 Task: Add a condition where "Hours since due date Is Eighteen" in recently solved tickets
Action: Mouse moved to (141, 497)
Screenshot: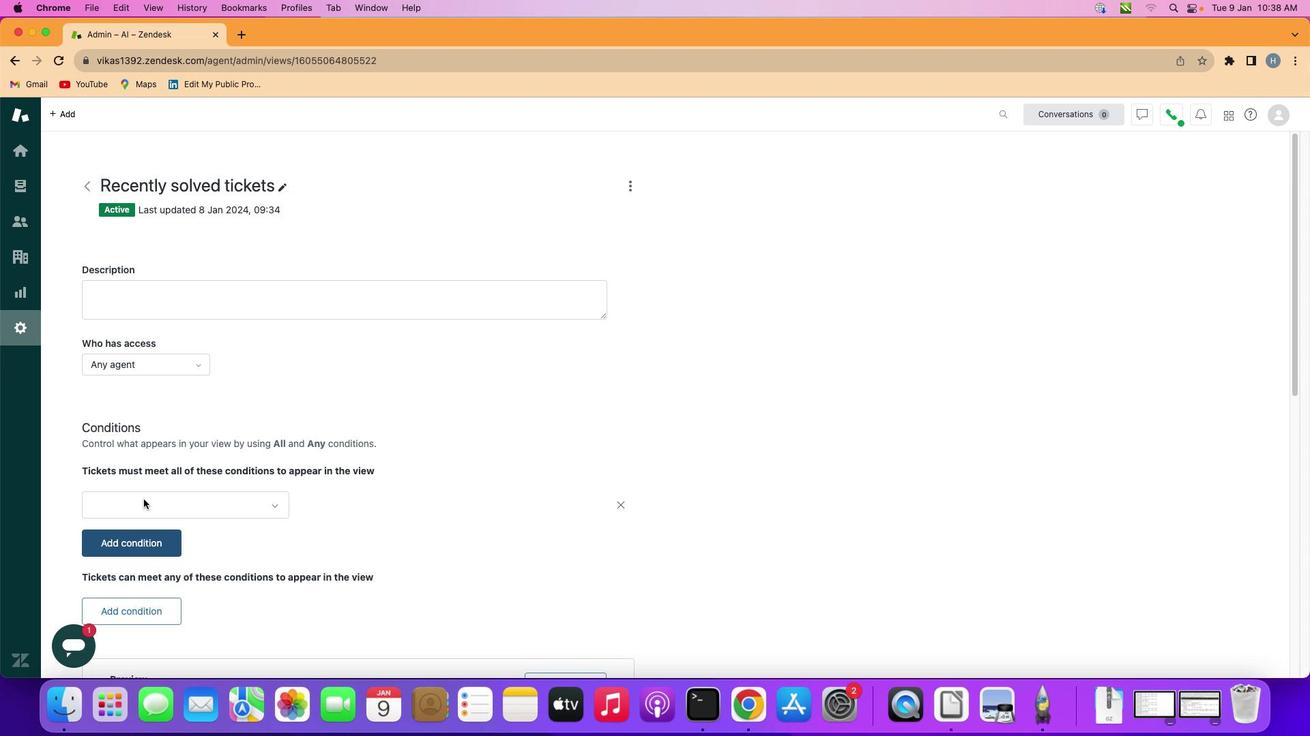 
Action: Mouse pressed left at (141, 497)
Screenshot: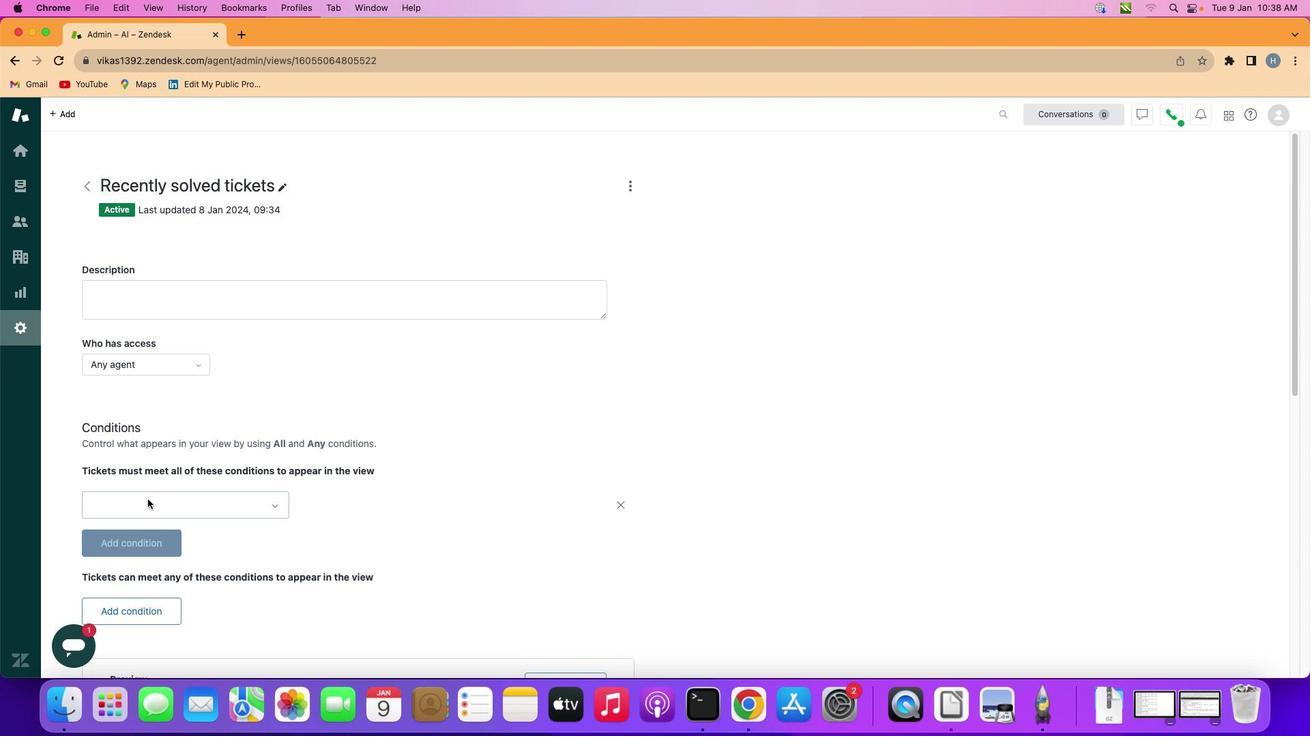 
Action: Mouse moved to (184, 493)
Screenshot: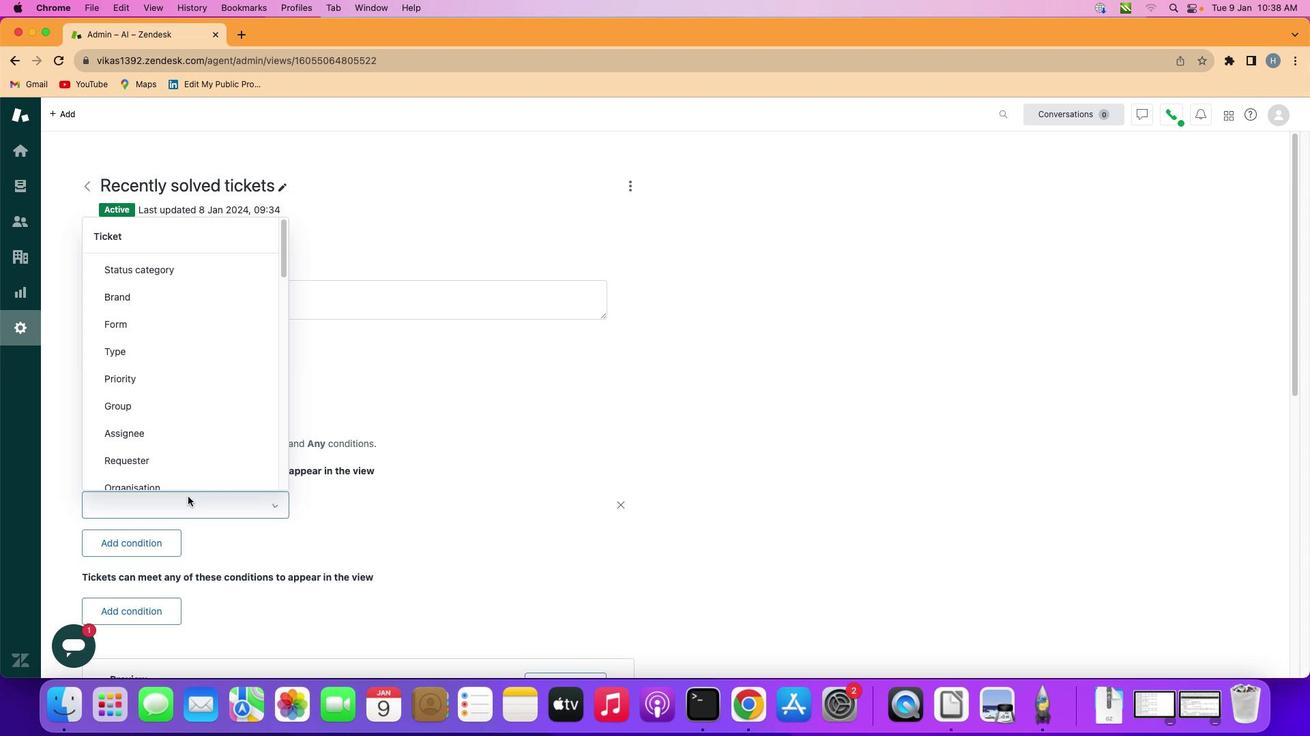 
Action: Mouse pressed left at (184, 493)
Screenshot: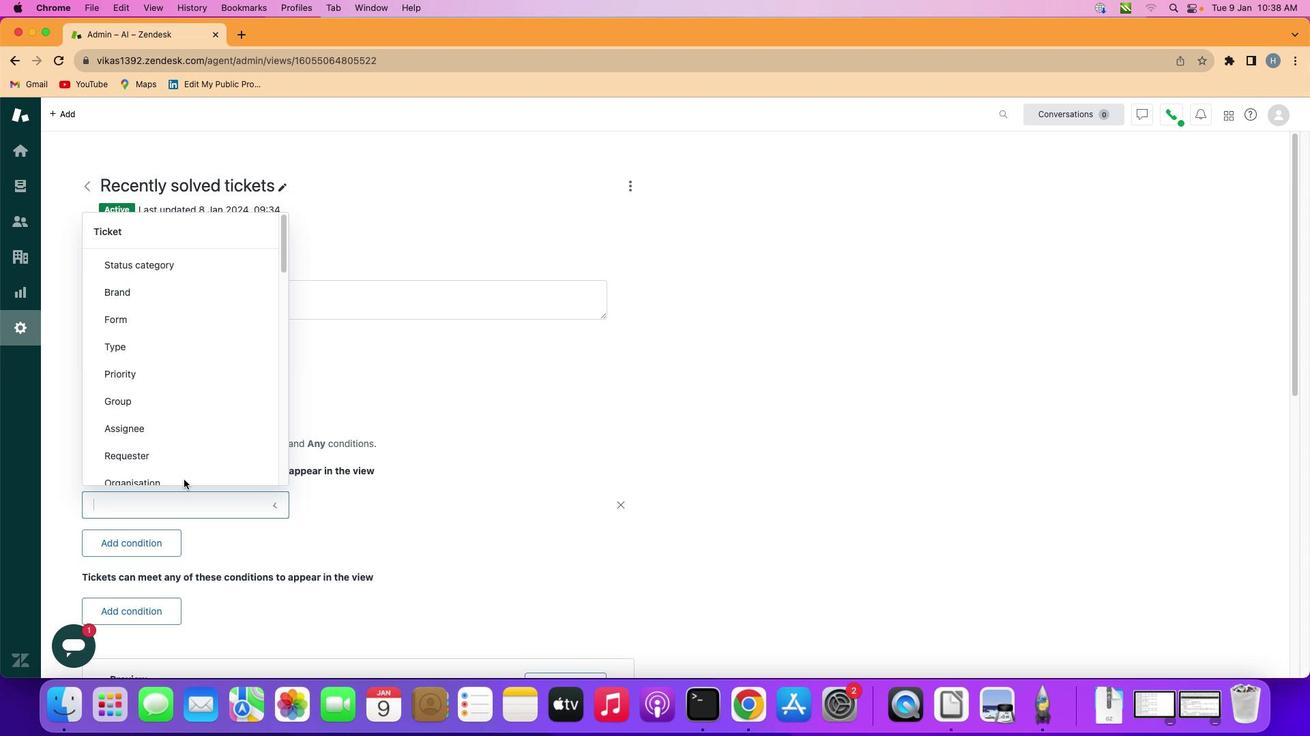 
Action: Mouse moved to (186, 348)
Screenshot: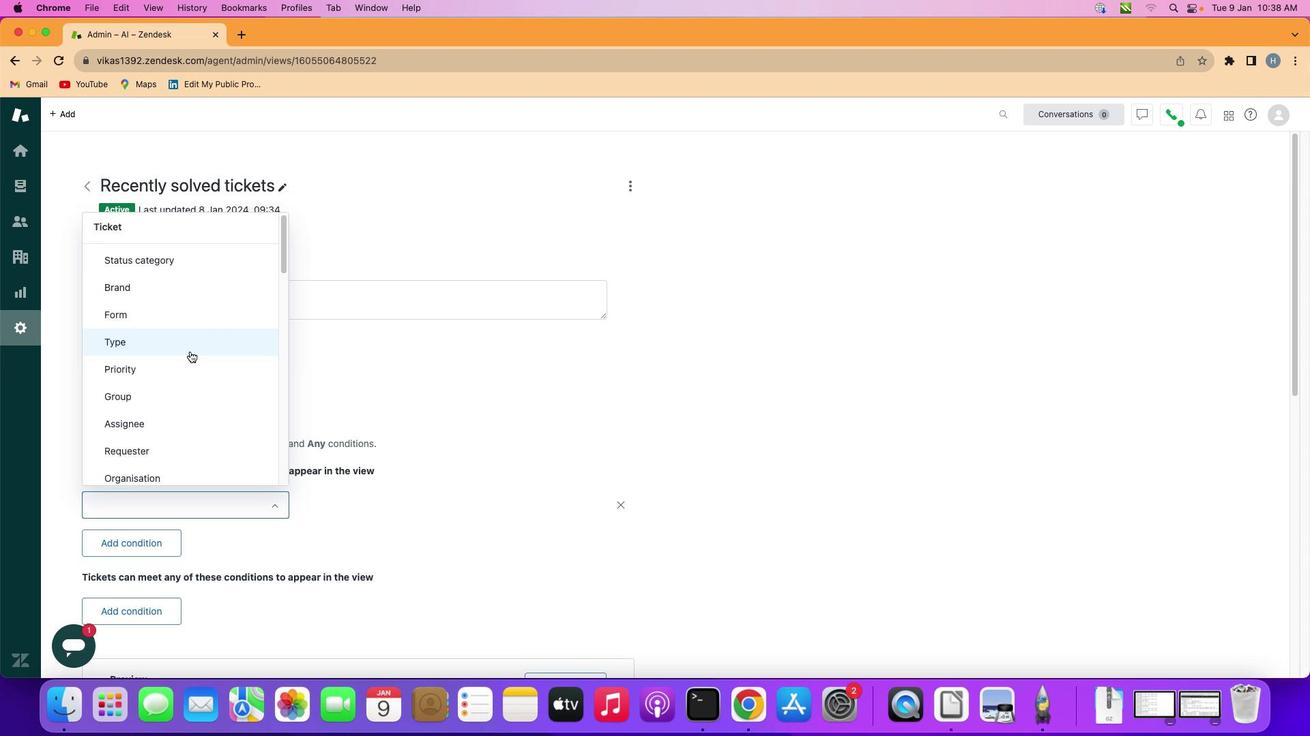 
Action: Mouse scrolled (186, 348) with delta (-2, -2)
Screenshot: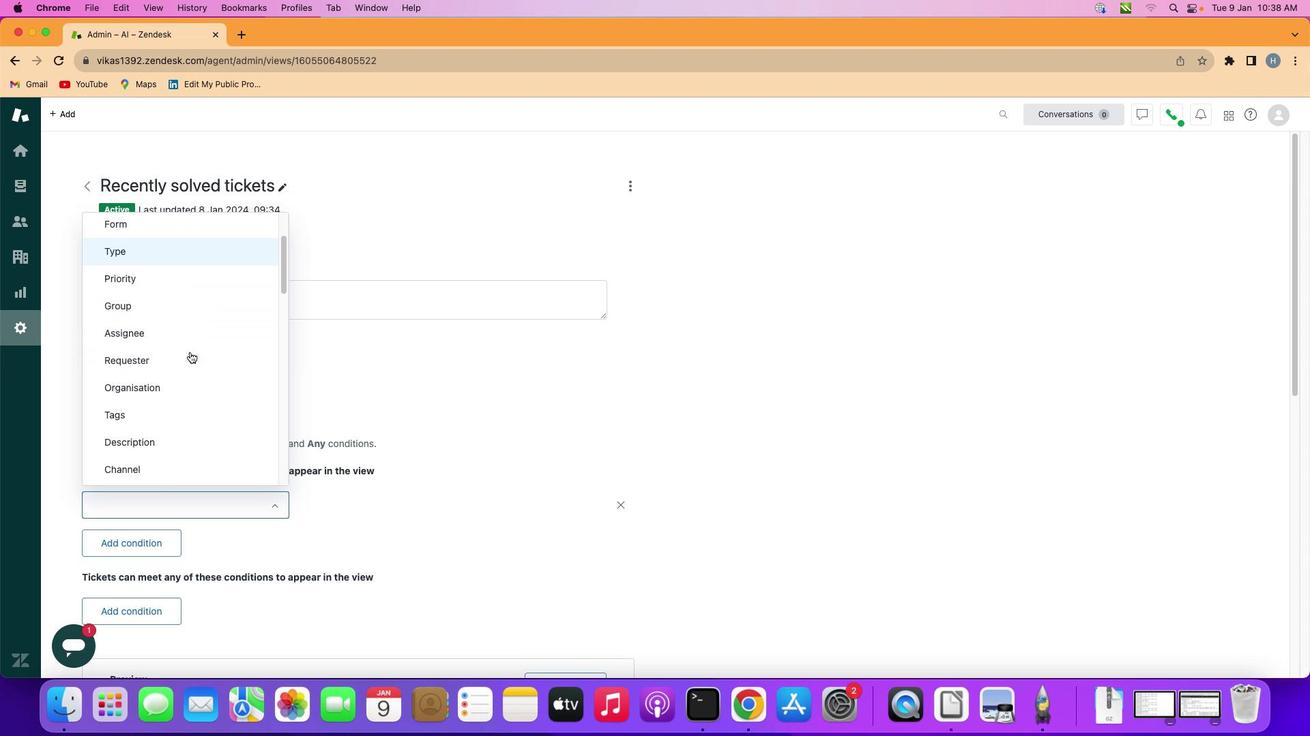 
Action: Mouse moved to (186, 348)
Screenshot: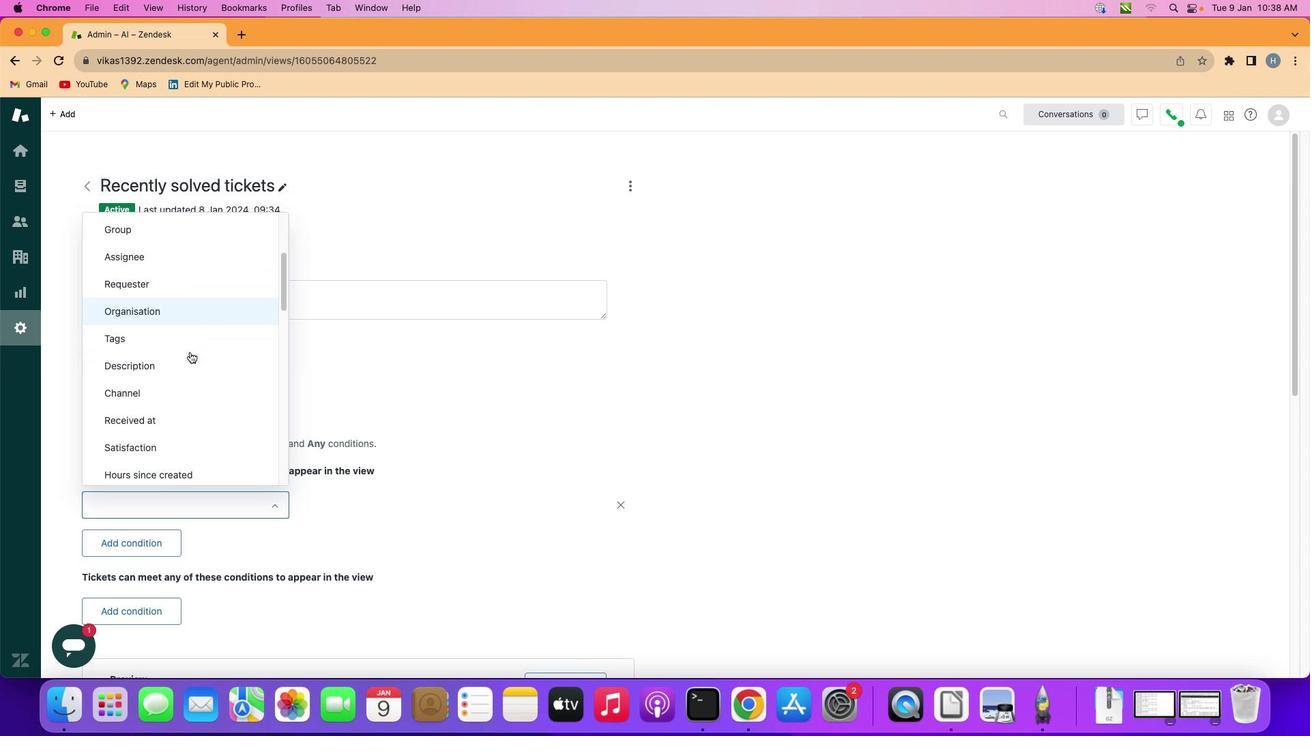 
Action: Mouse scrolled (186, 348) with delta (-2, -2)
Screenshot: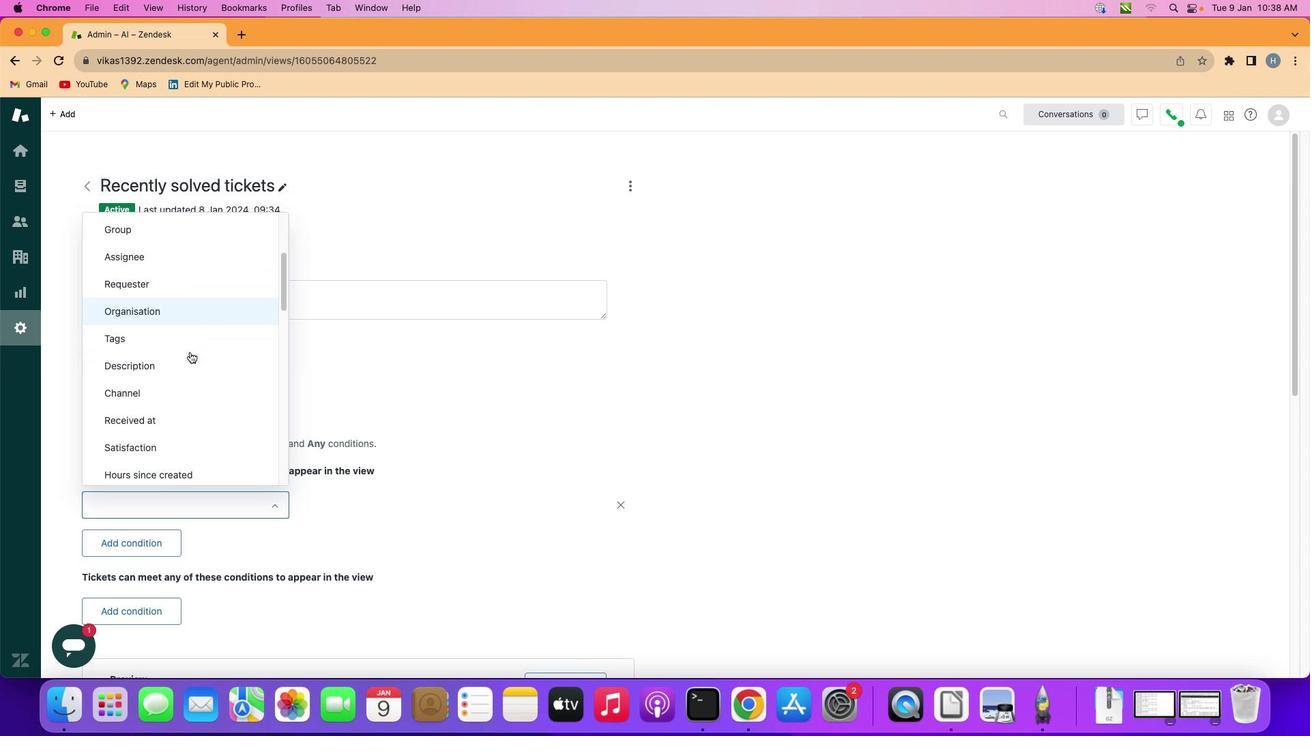 
Action: Mouse moved to (187, 349)
Screenshot: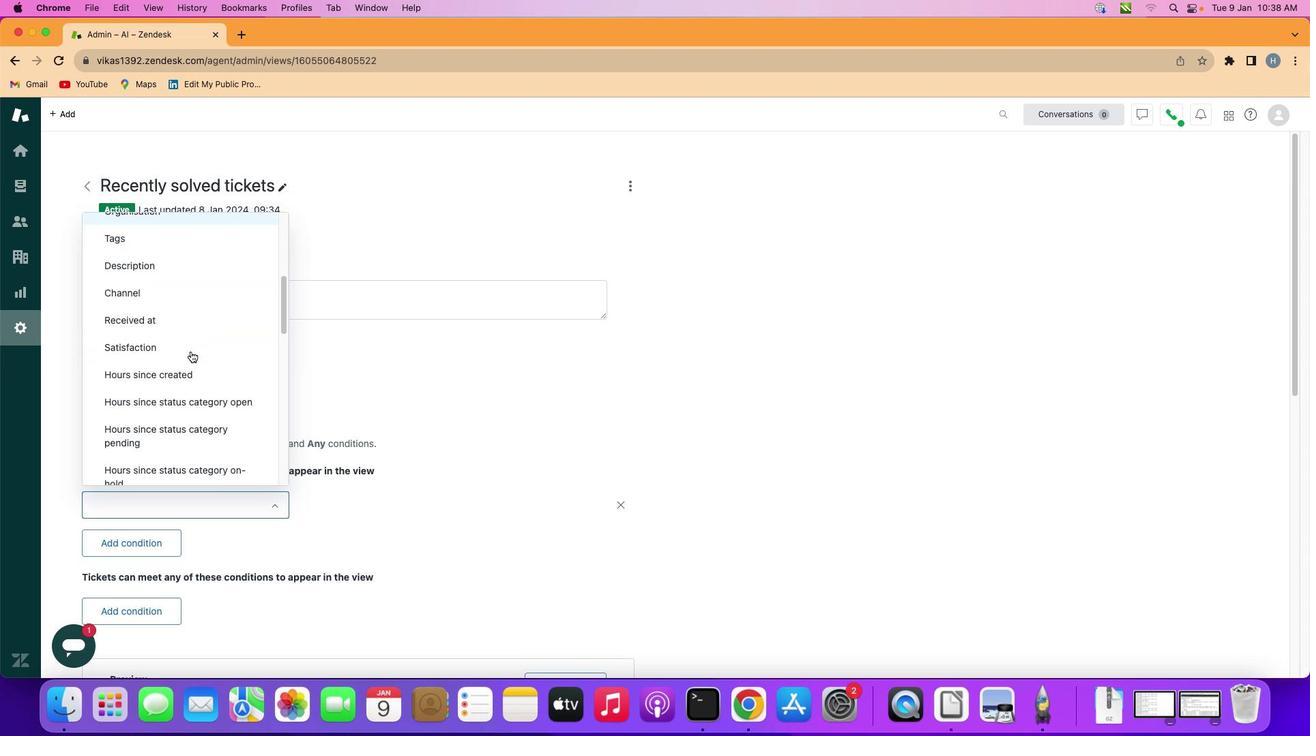 
Action: Mouse scrolled (187, 349) with delta (-2, -3)
Screenshot: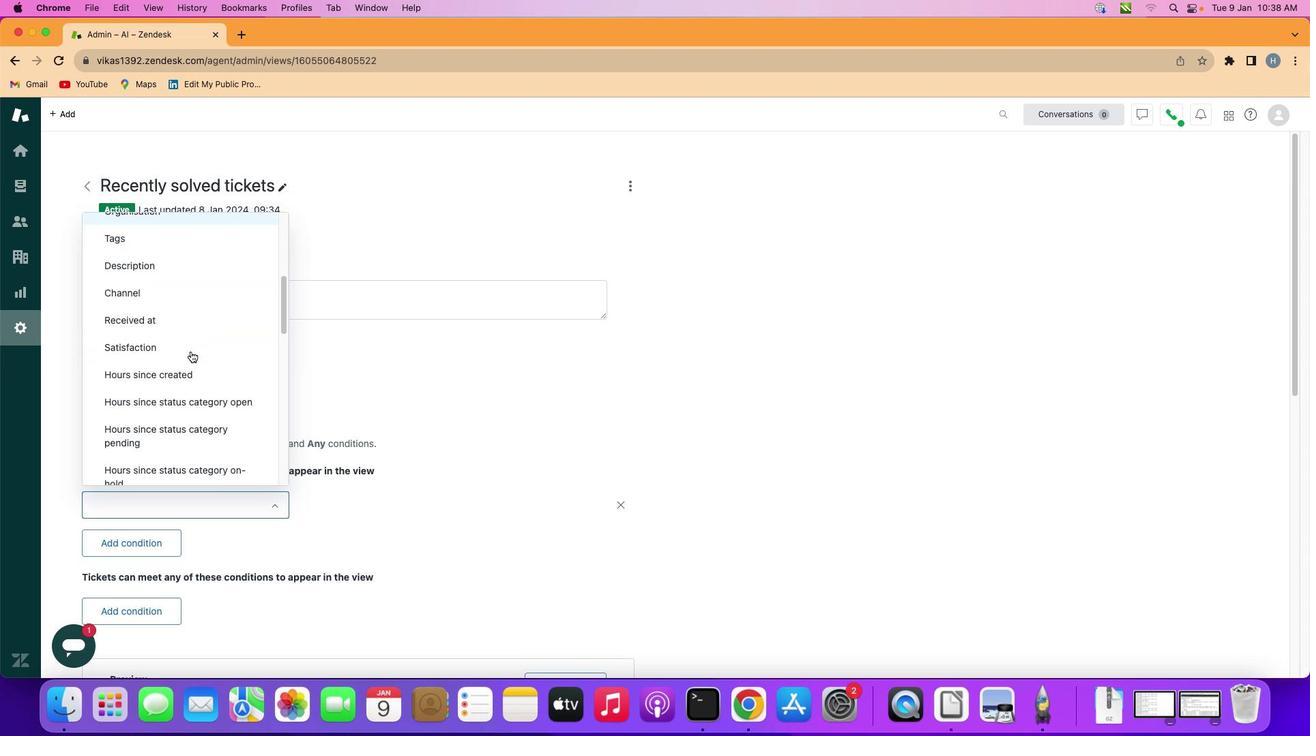
Action: Mouse scrolled (187, 349) with delta (-2, -4)
Screenshot: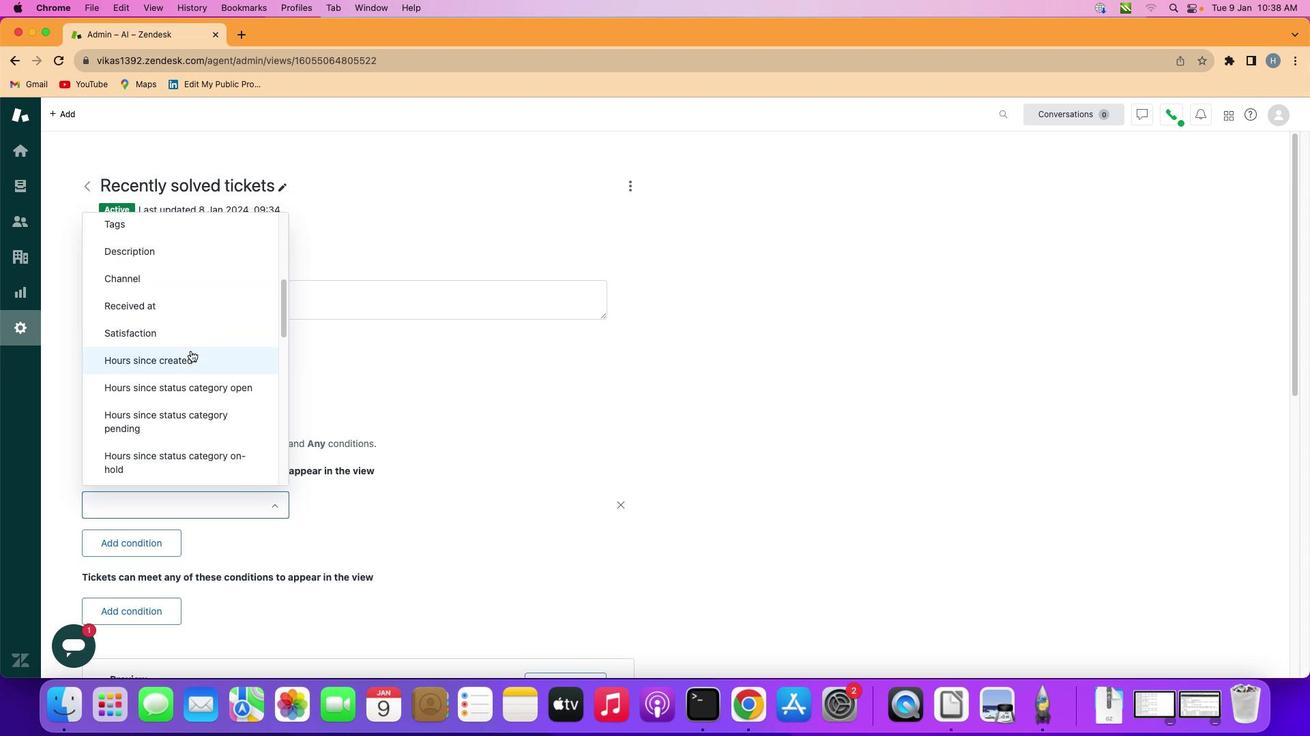 
Action: Mouse moved to (187, 349)
Screenshot: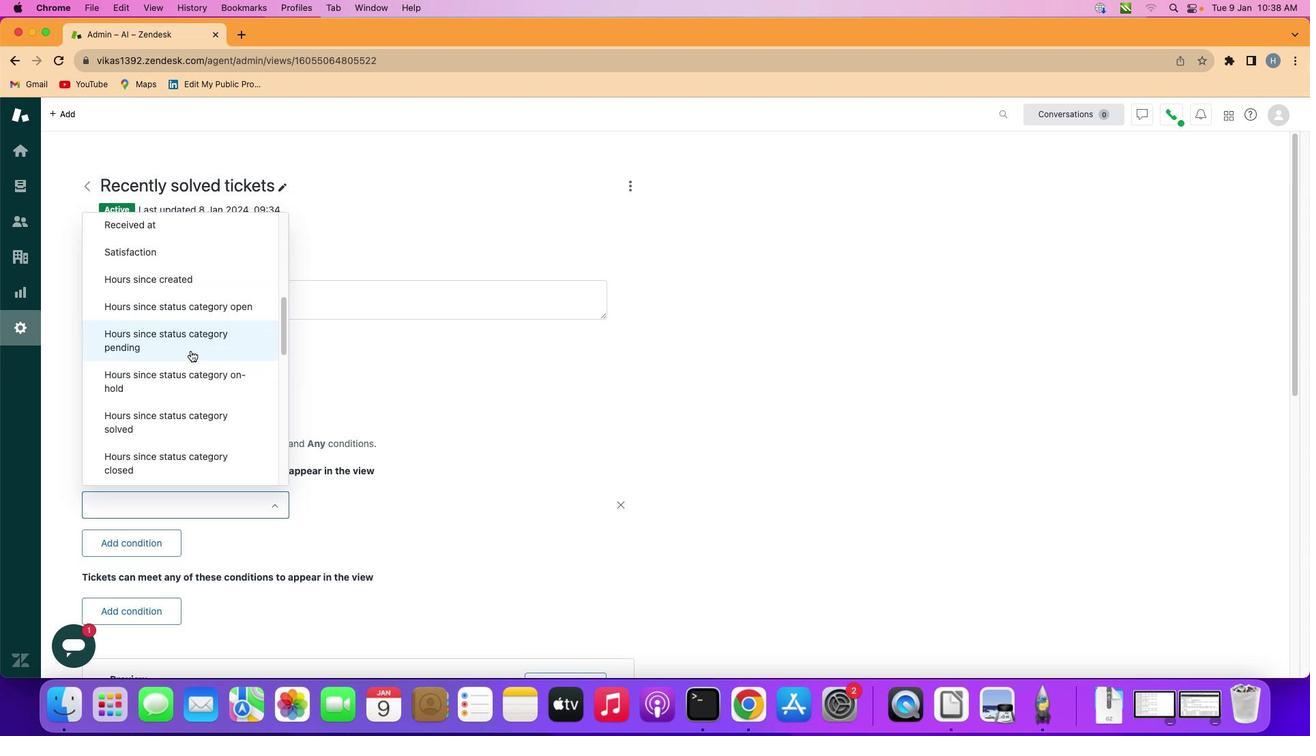 
Action: Mouse scrolled (187, 349) with delta (-2, -4)
Screenshot: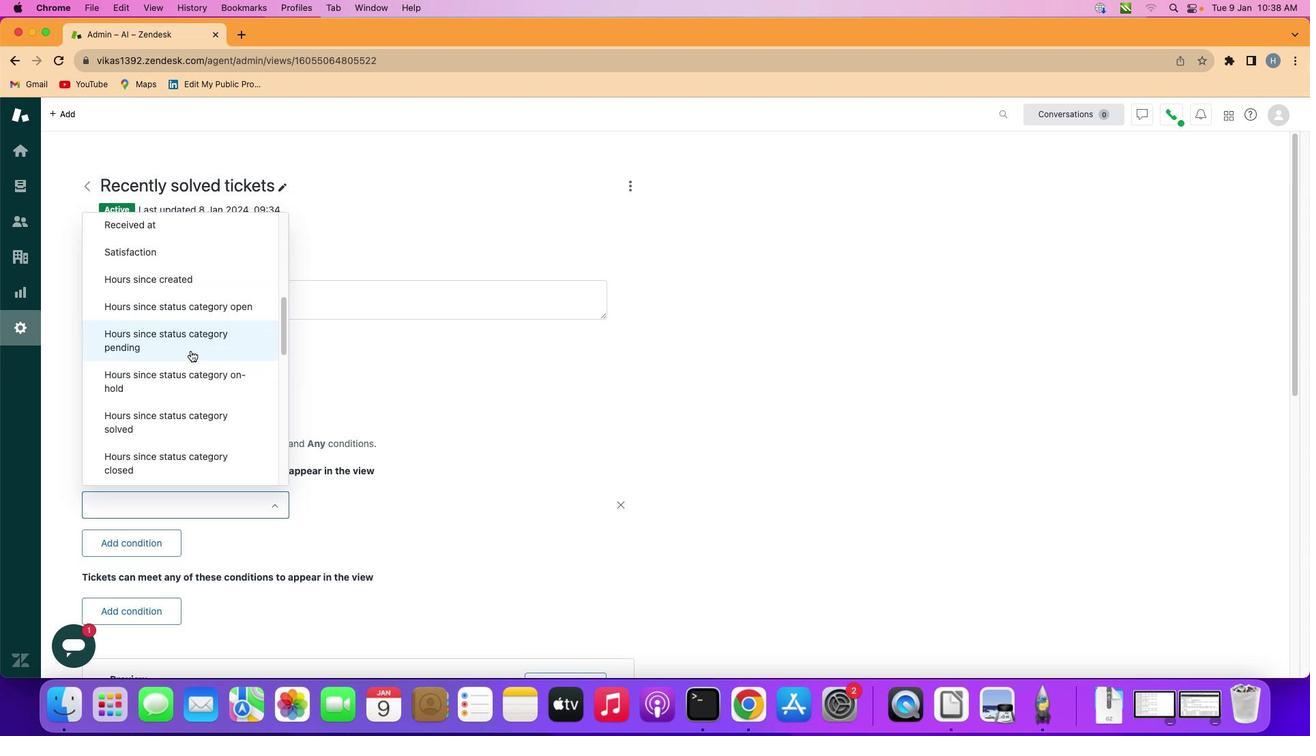 
Action: Mouse moved to (187, 349)
Screenshot: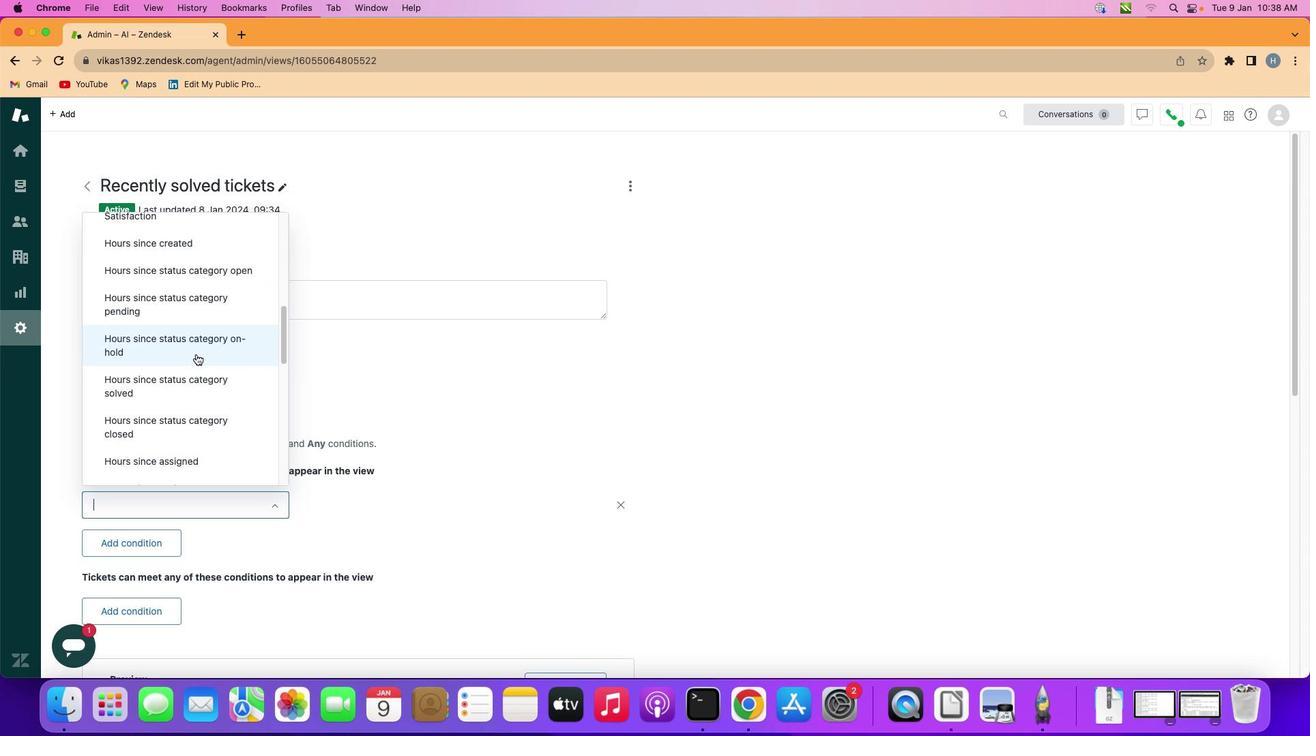 
Action: Mouse scrolled (187, 349) with delta (-2, -4)
Screenshot: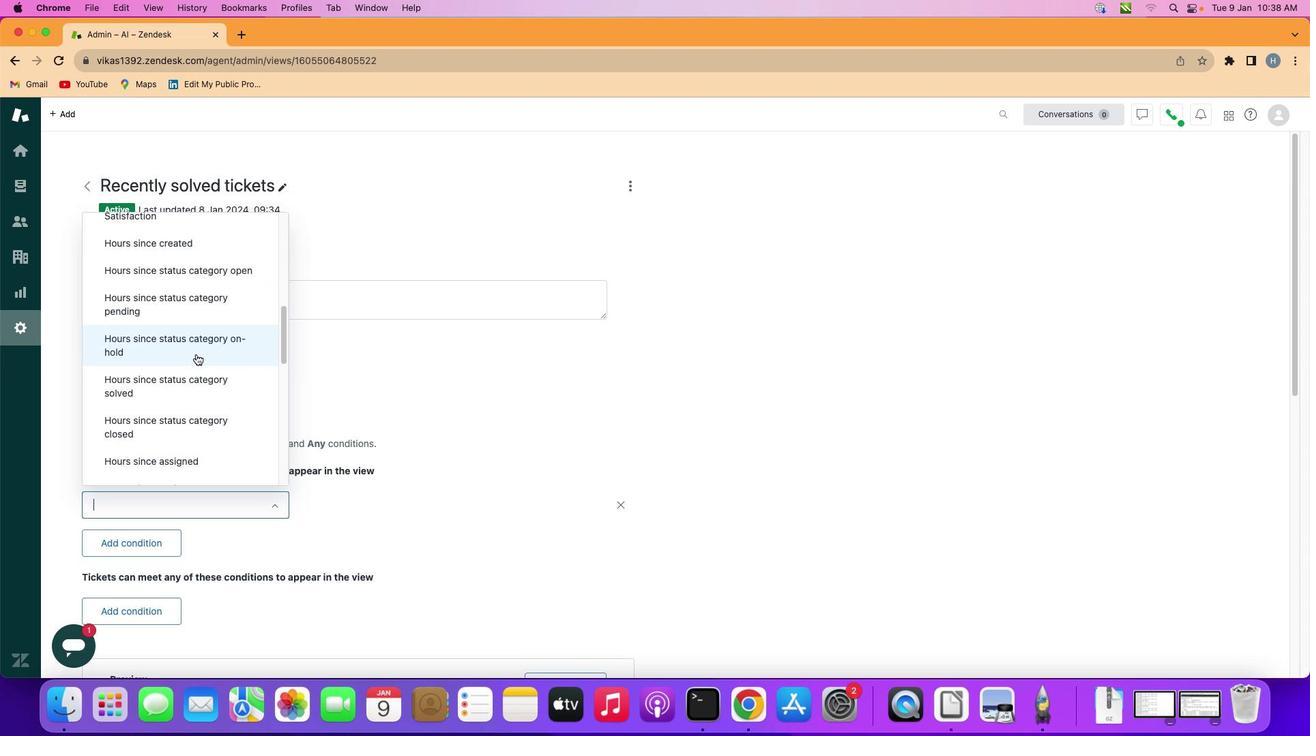 
Action: Mouse moved to (195, 352)
Screenshot: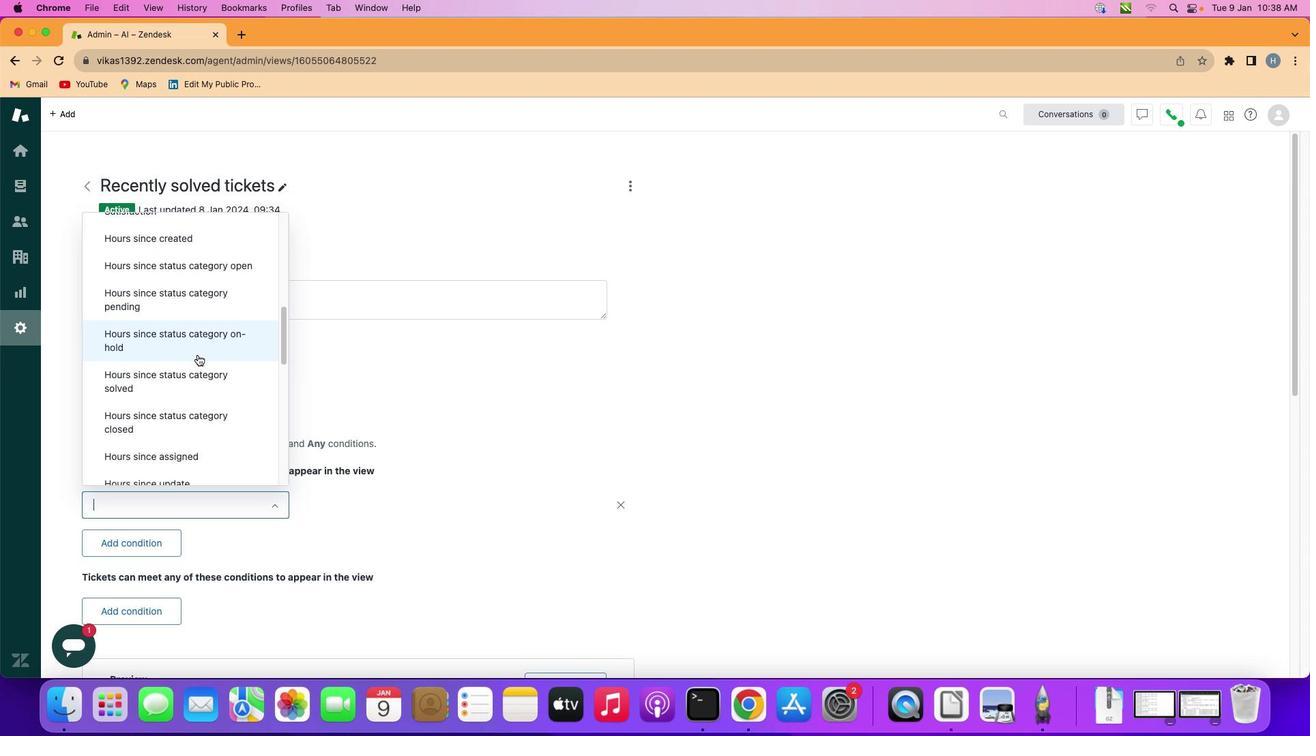 
Action: Mouse scrolled (195, 352) with delta (-2, -2)
Screenshot: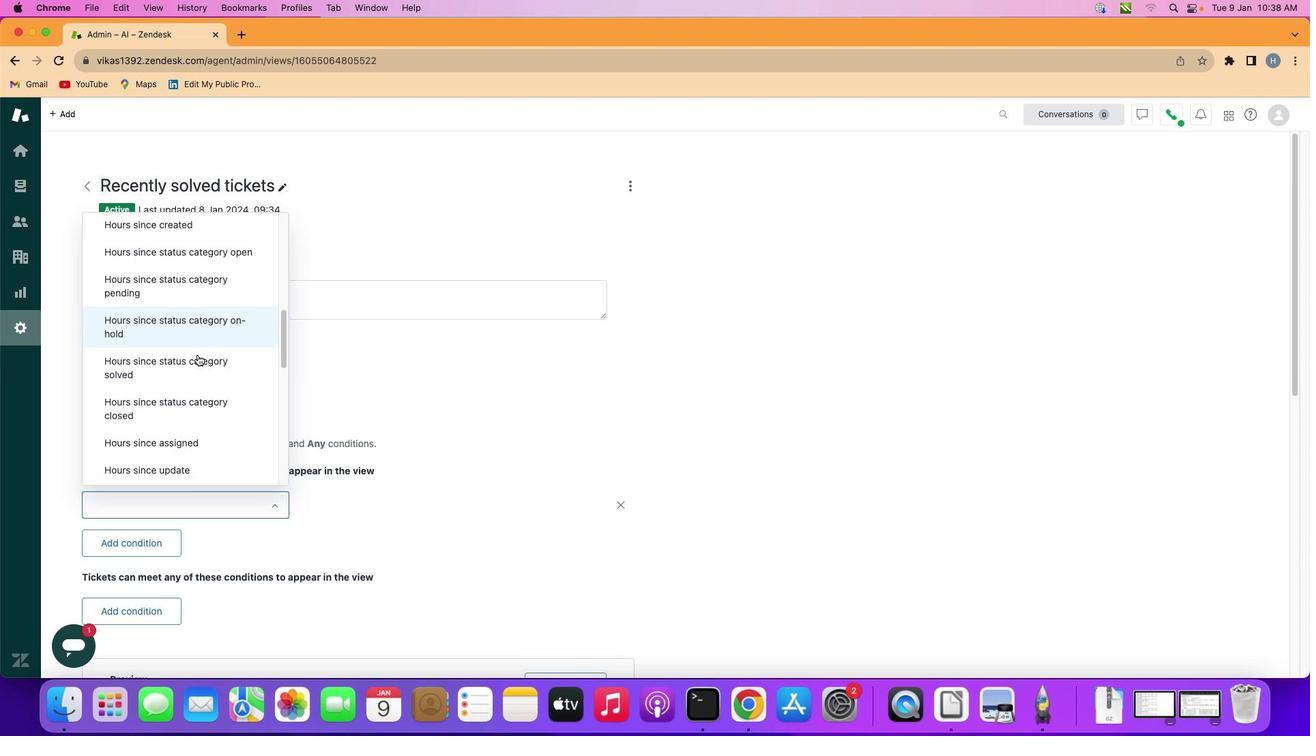 
Action: Mouse scrolled (195, 352) with delta (-2, -2)
Screenshot: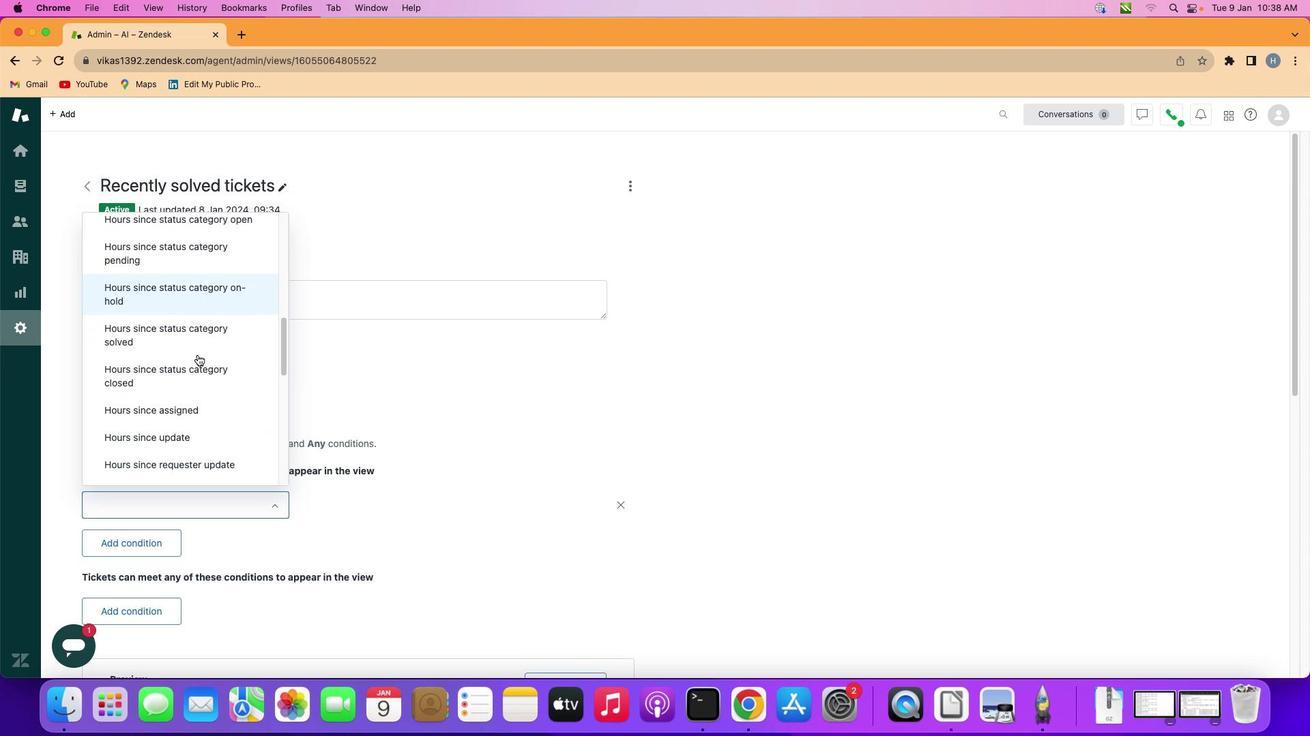 
Action: Mouse scrolled (195, 352) with delta (-2, -2)
Screenshot: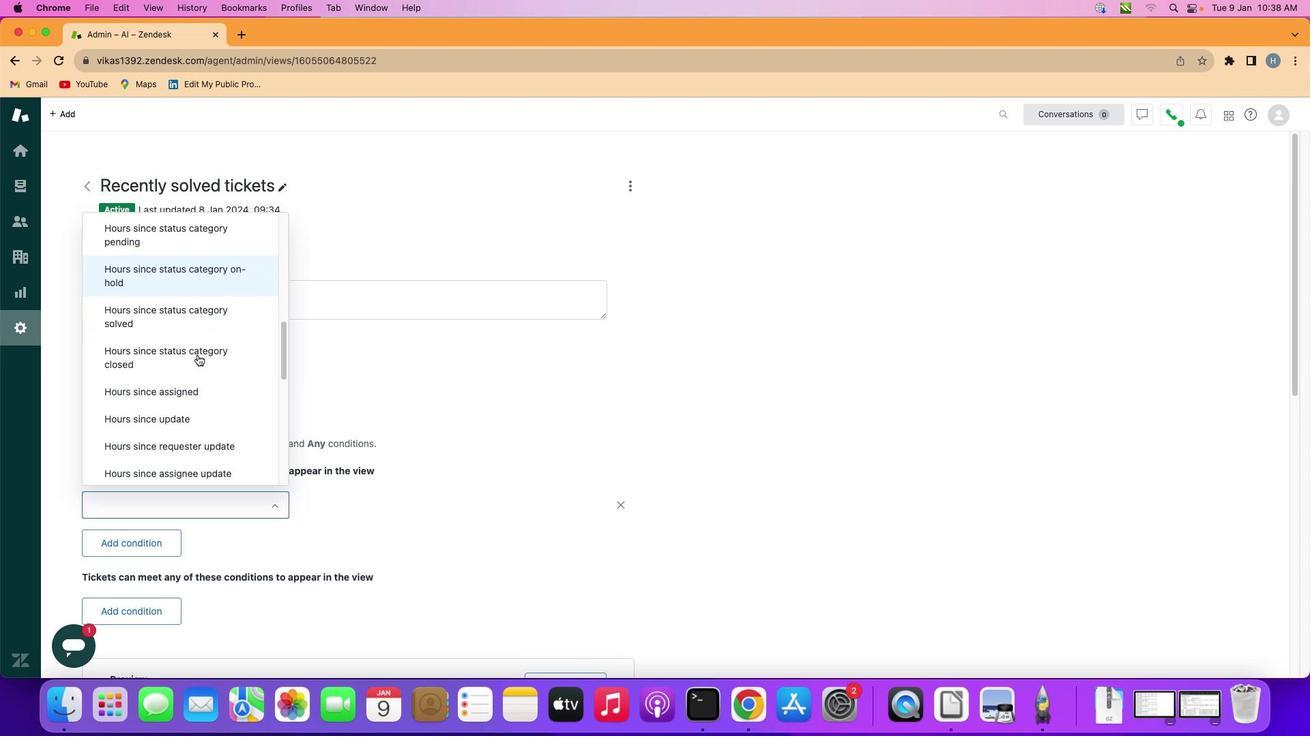 
Action: Mouse scrolled (195, 352) with delta (-2, -2)
Screenshot: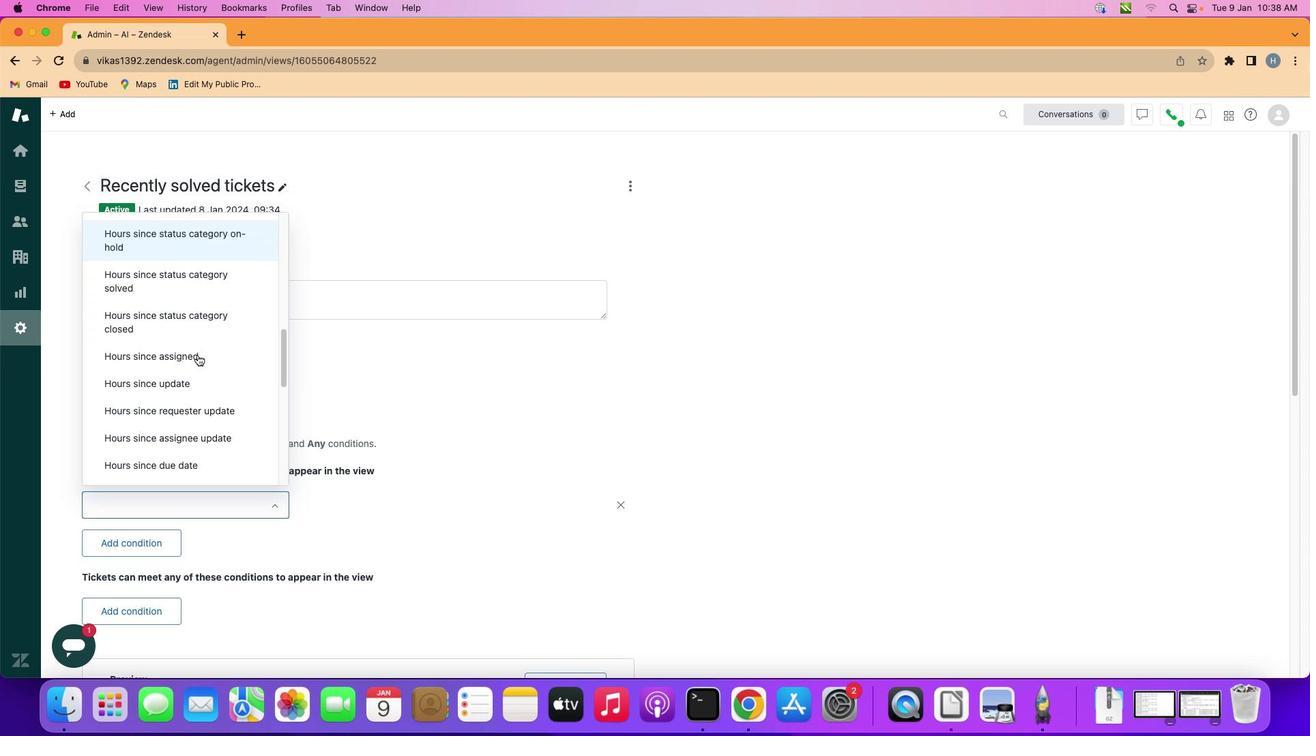 
Action: Mouse scrolled (195, 352) with delta (-2, -2)
Screenshot: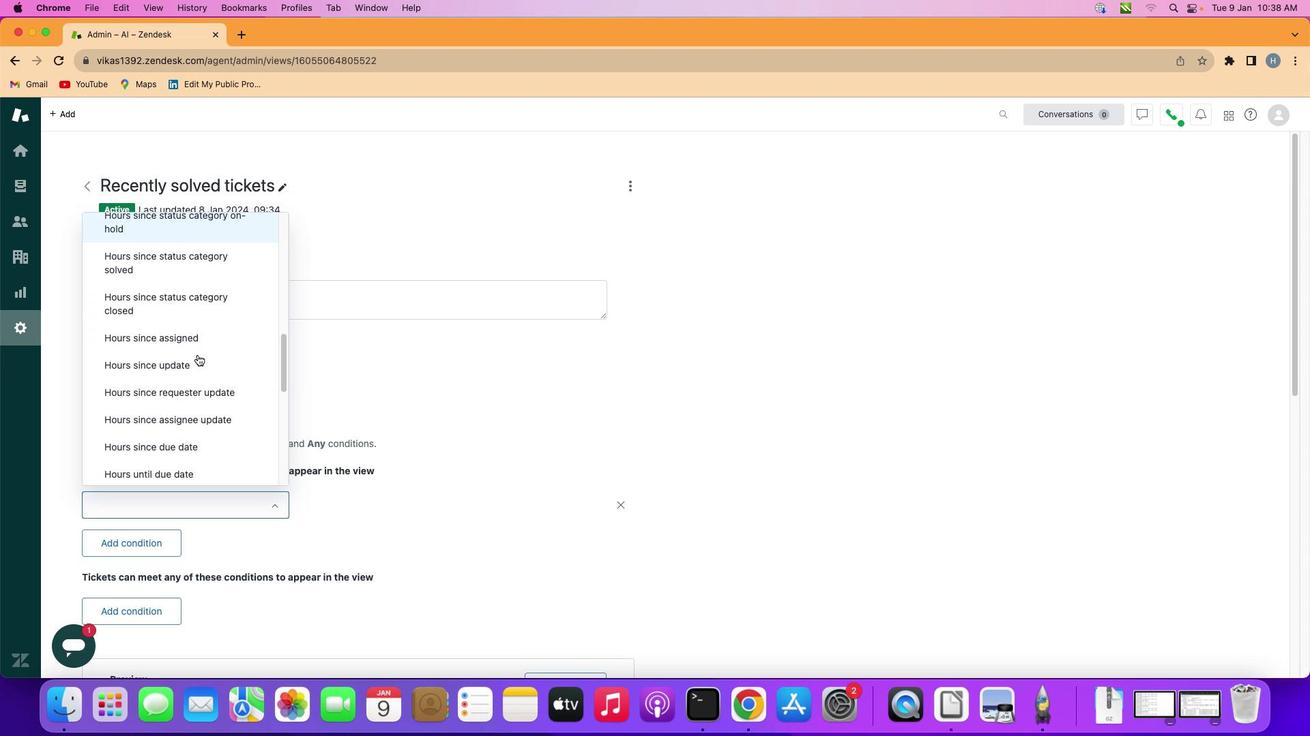 
Action: Mouse moved to (197, 352)
Screenshot: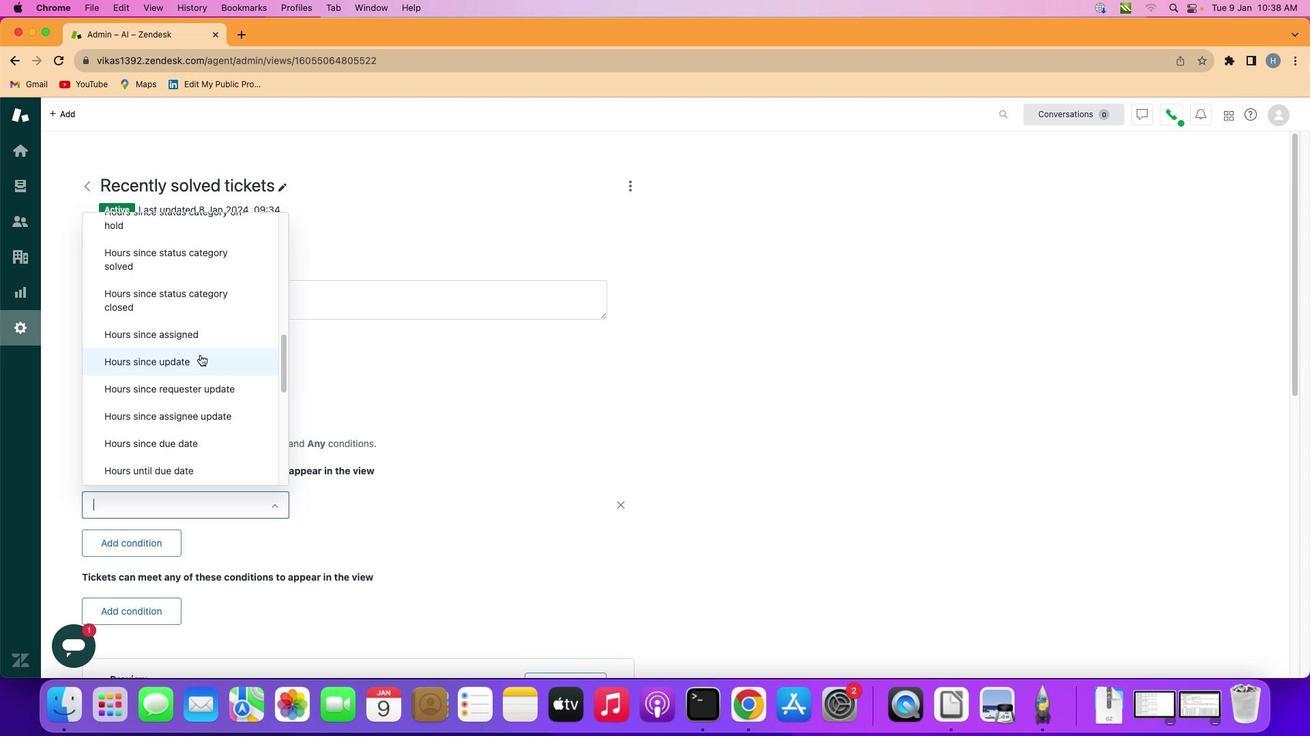 
Action: Mouse scrolled (197, 352) with delta (-2, -2)
Screenshot: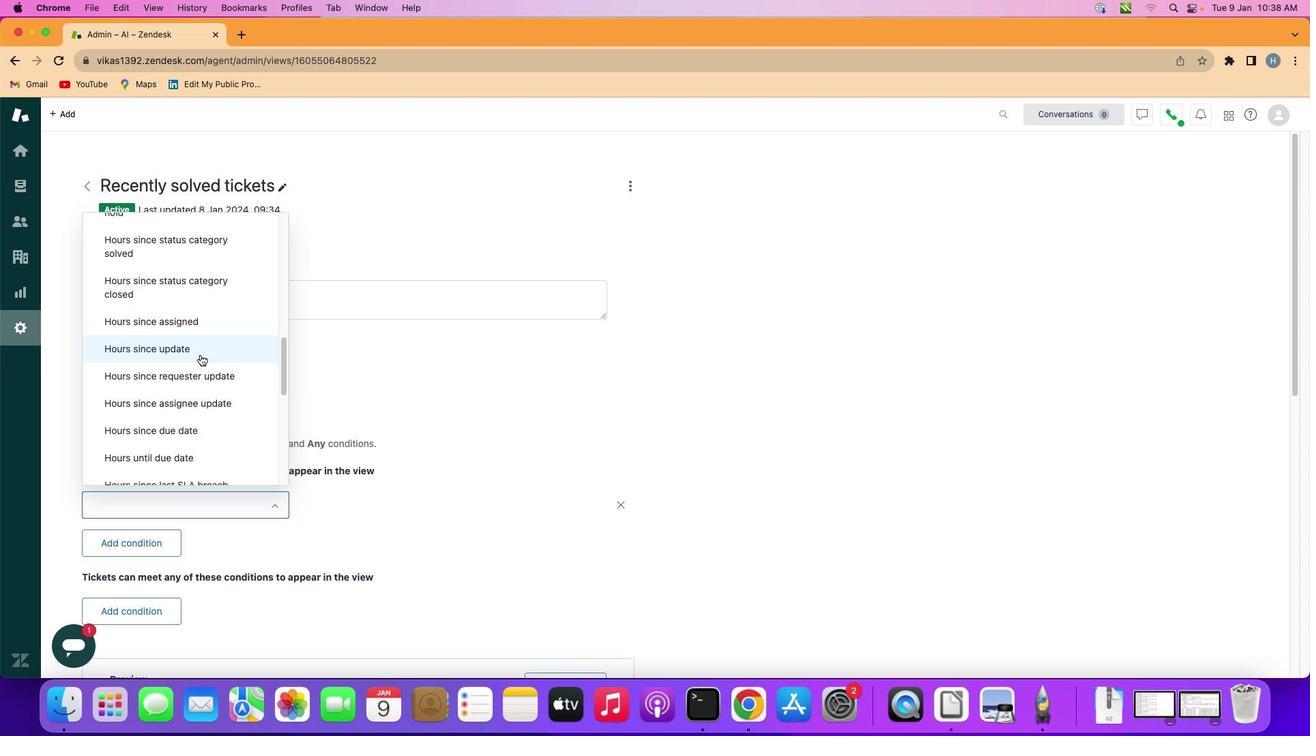 
Action: Mouse scrolled (197, 352) with delta (-2, -2)
Screenshot: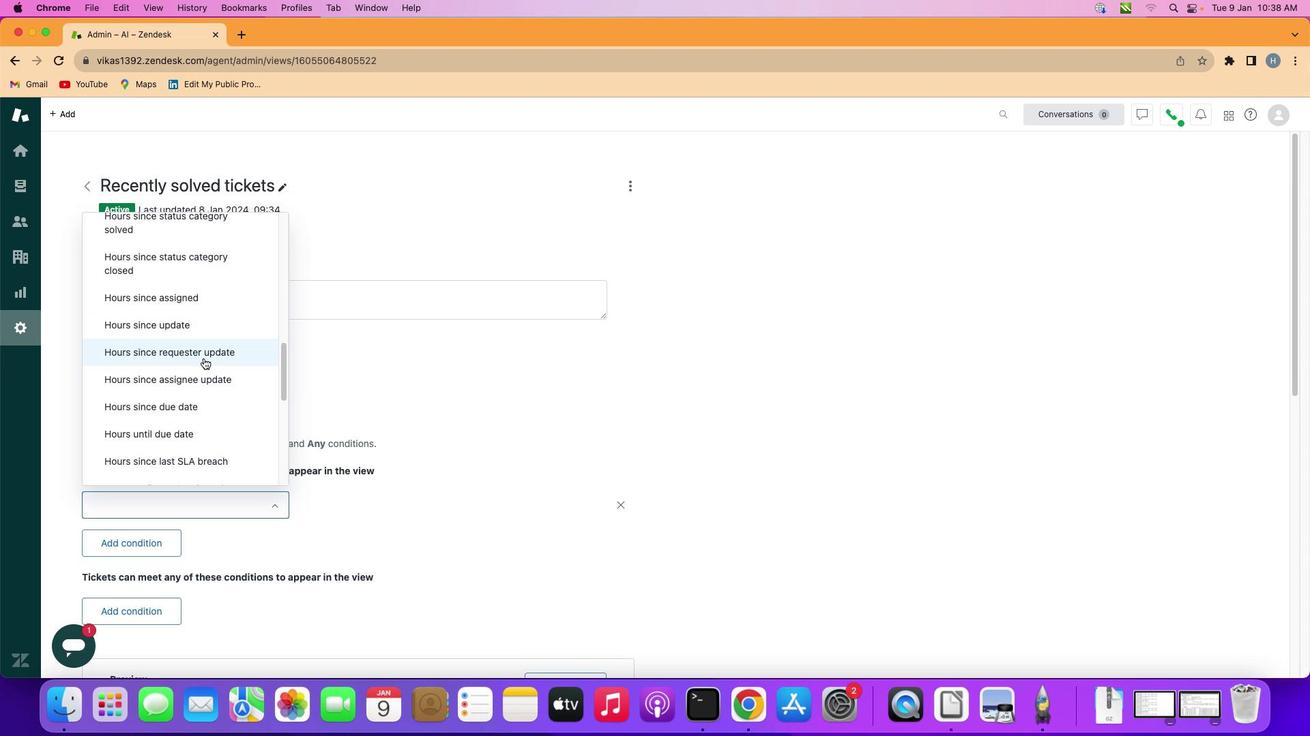 
Action: Mouse moved to (197, 352)
Screenshot: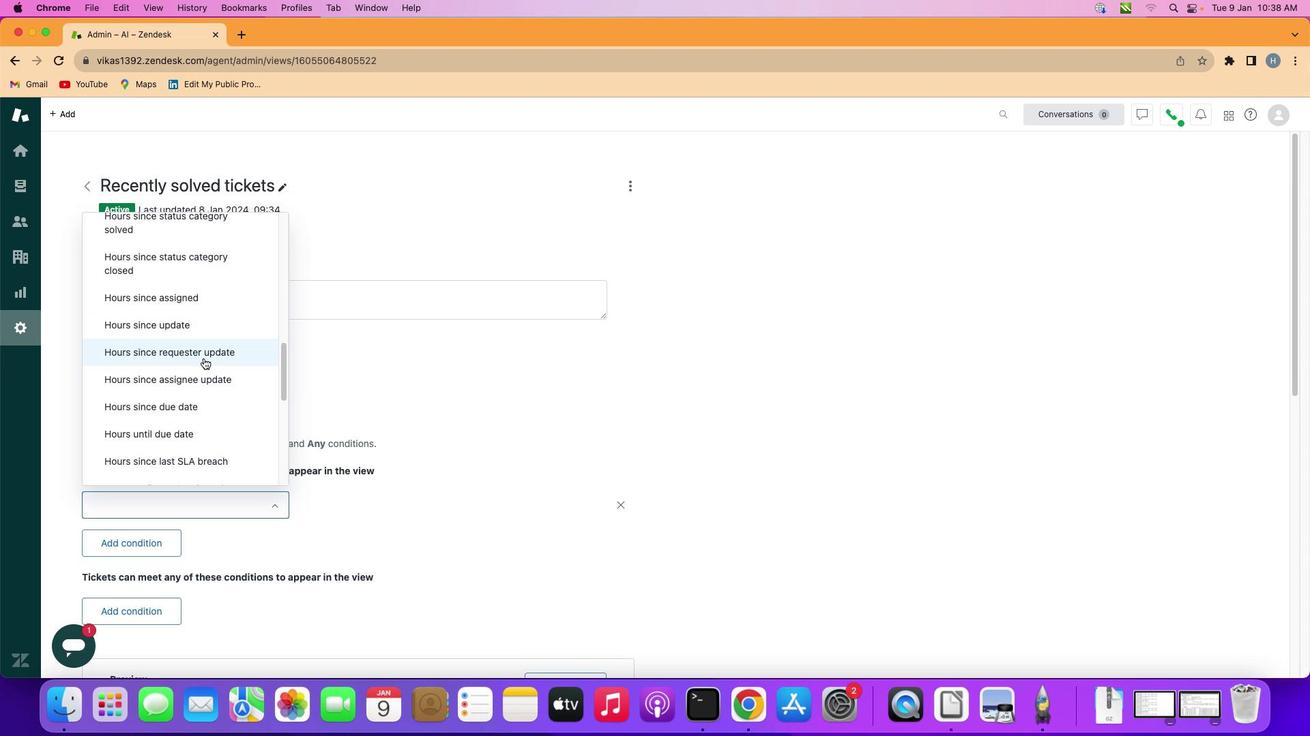 
Action: Mouse scrolled (197, 352) with delta (-2, -2)
Screenshot: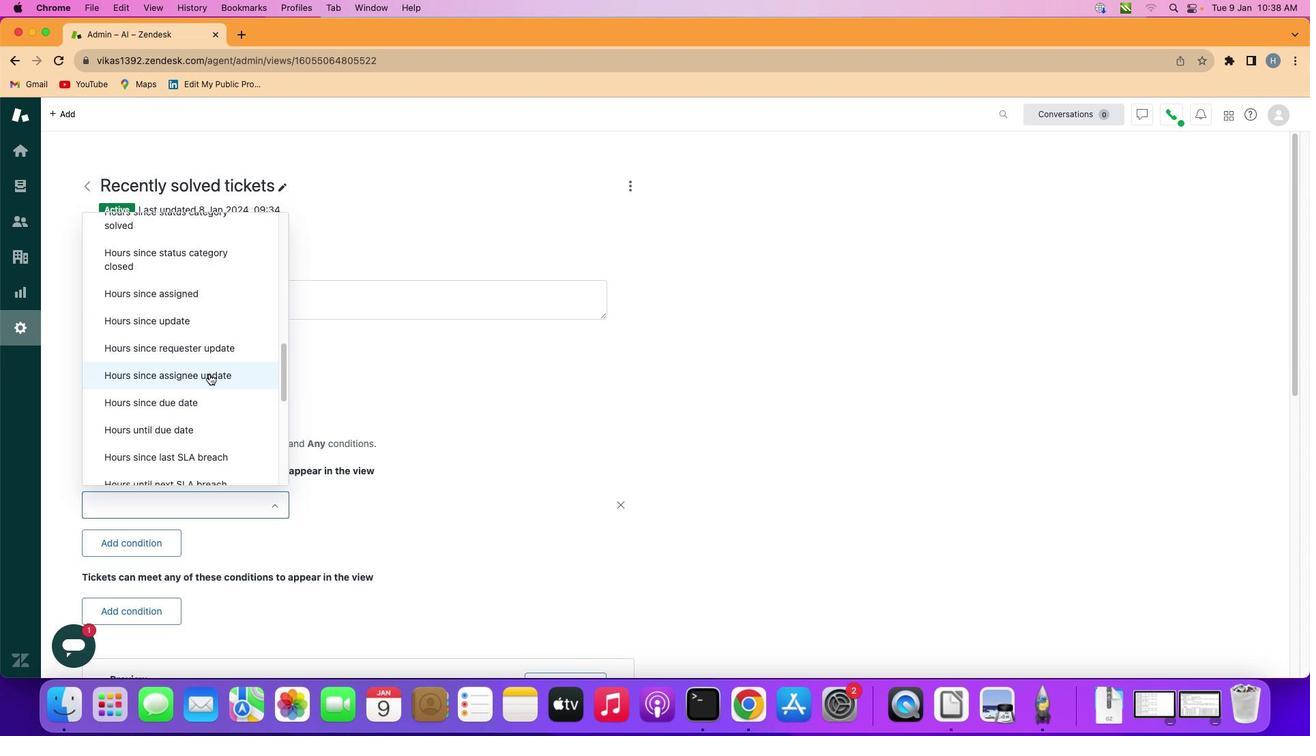 
Action: Mouse moved to (206, 405)
Screenshot: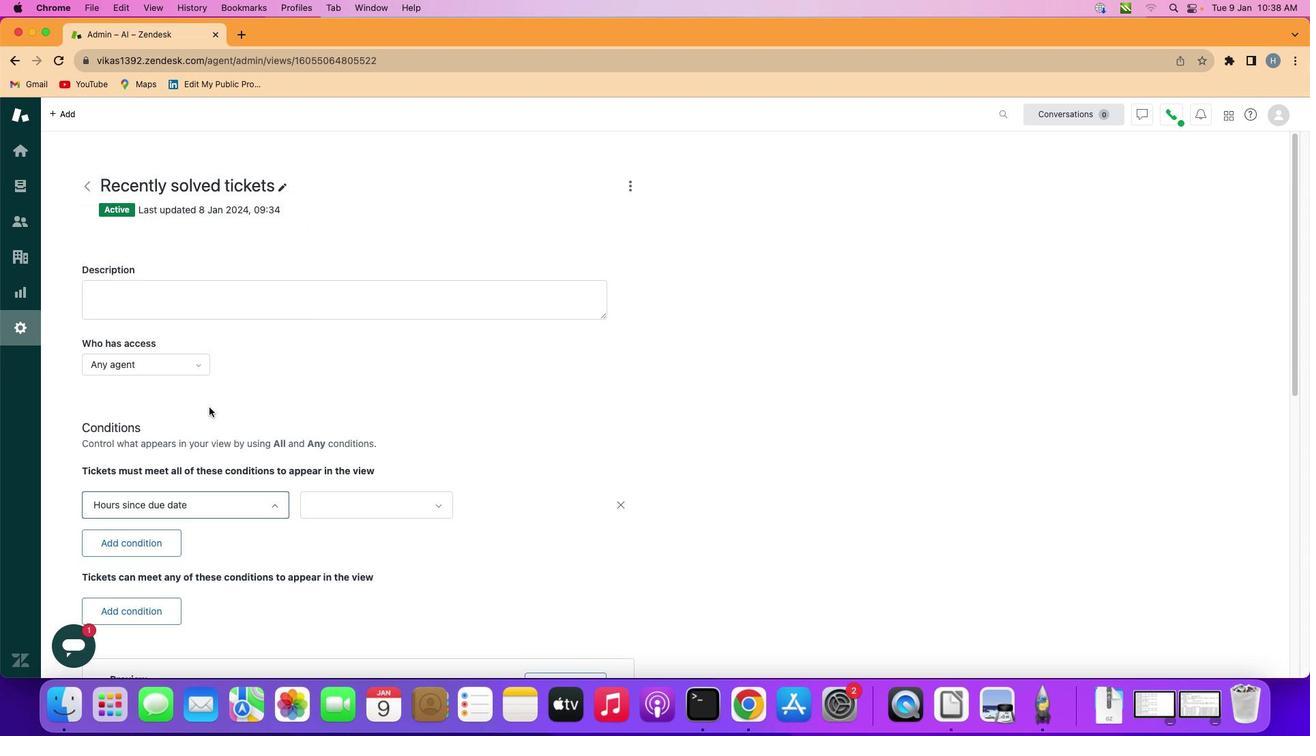 
Action: Mouse pressed left at (206, 405)
Screenshot: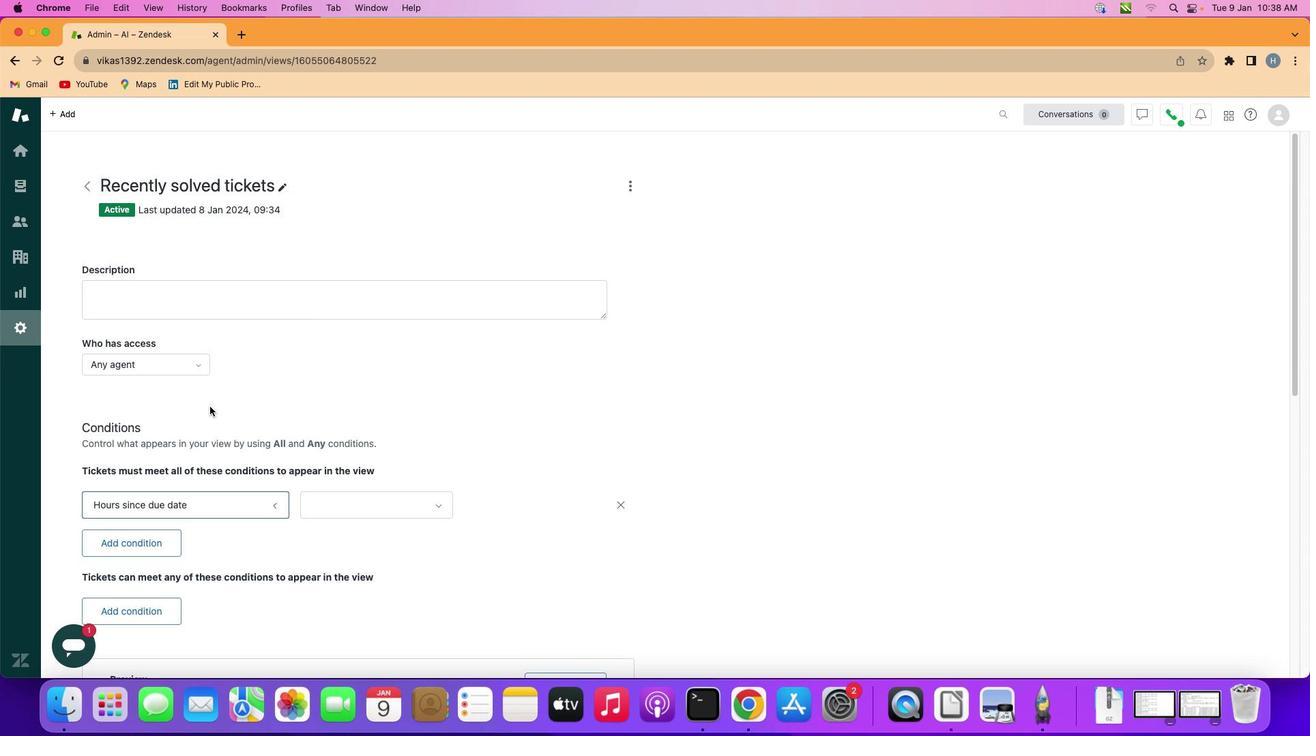 
Action: Mouse moved to (367, 498)
Screenshot: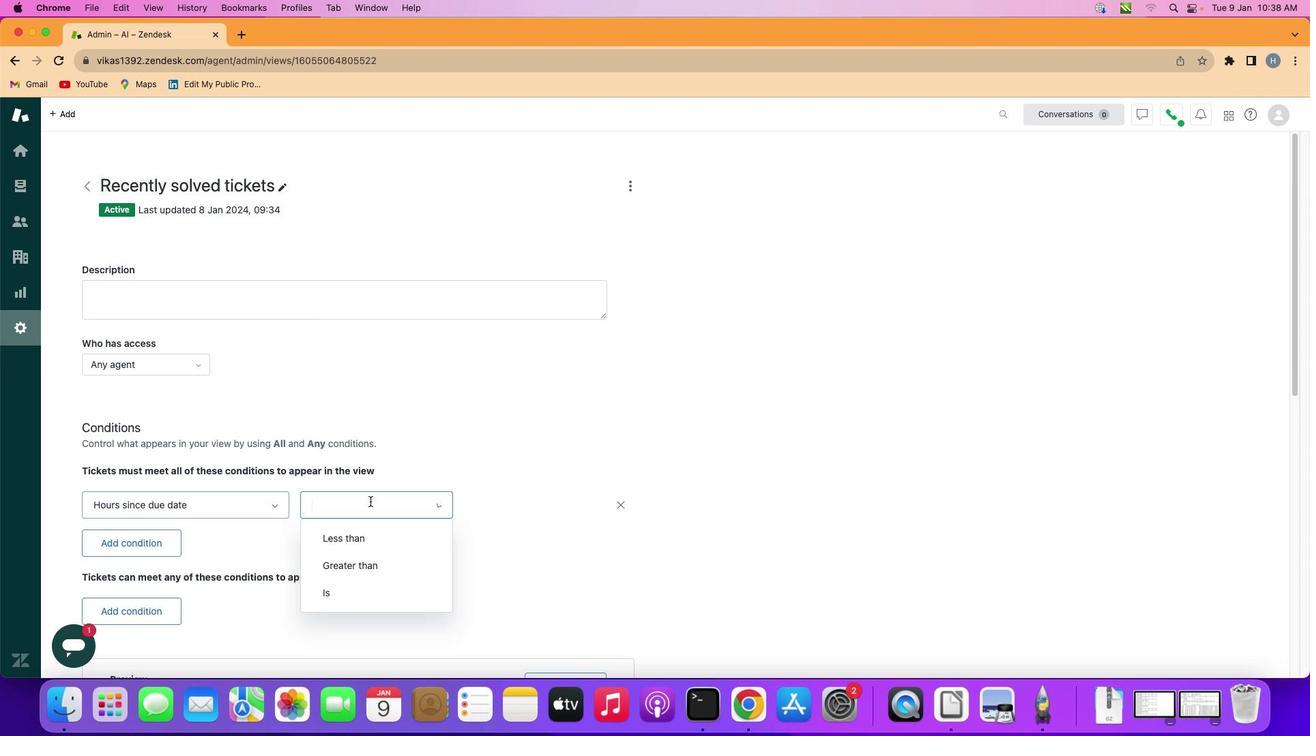 
Action: Mouse pressed left at (367, 498)
Screenshot: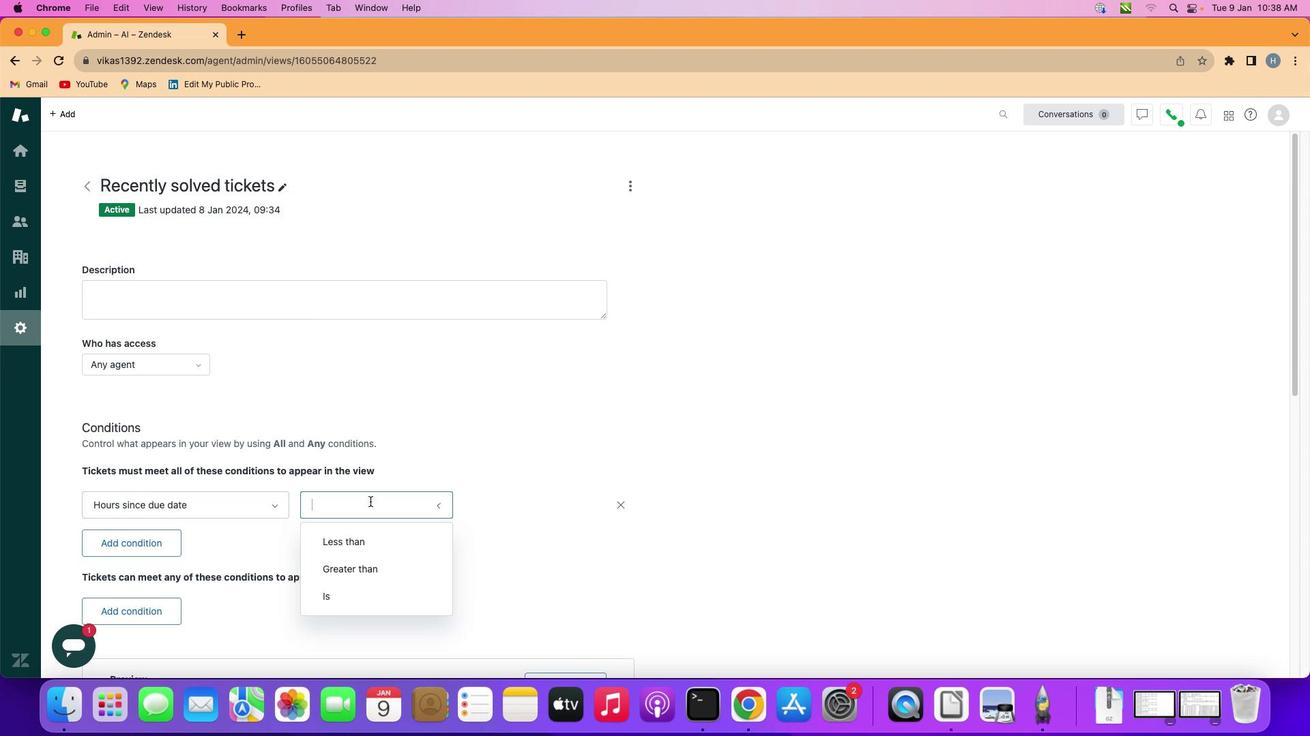 
Action: Mouse moved to (371, 582)
Screenshot: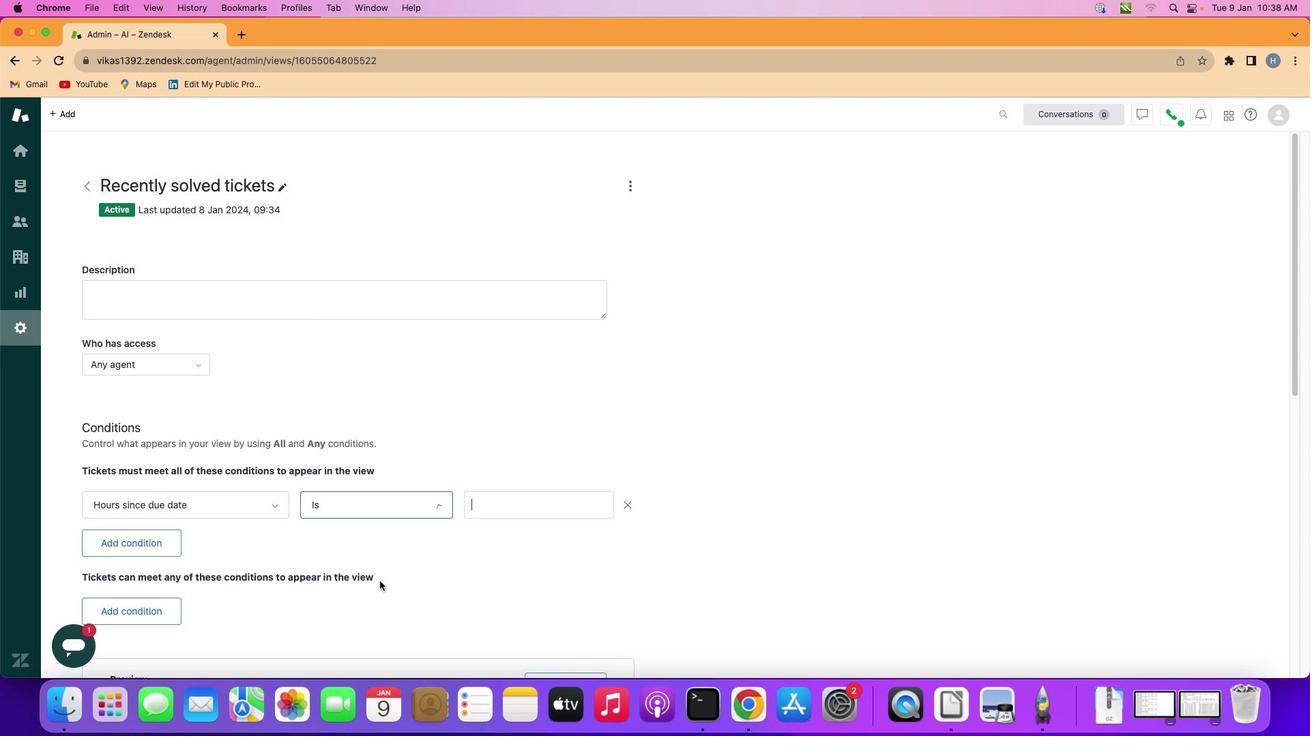 
Action: Mouse pressed left at (371, 582)
Screenshot: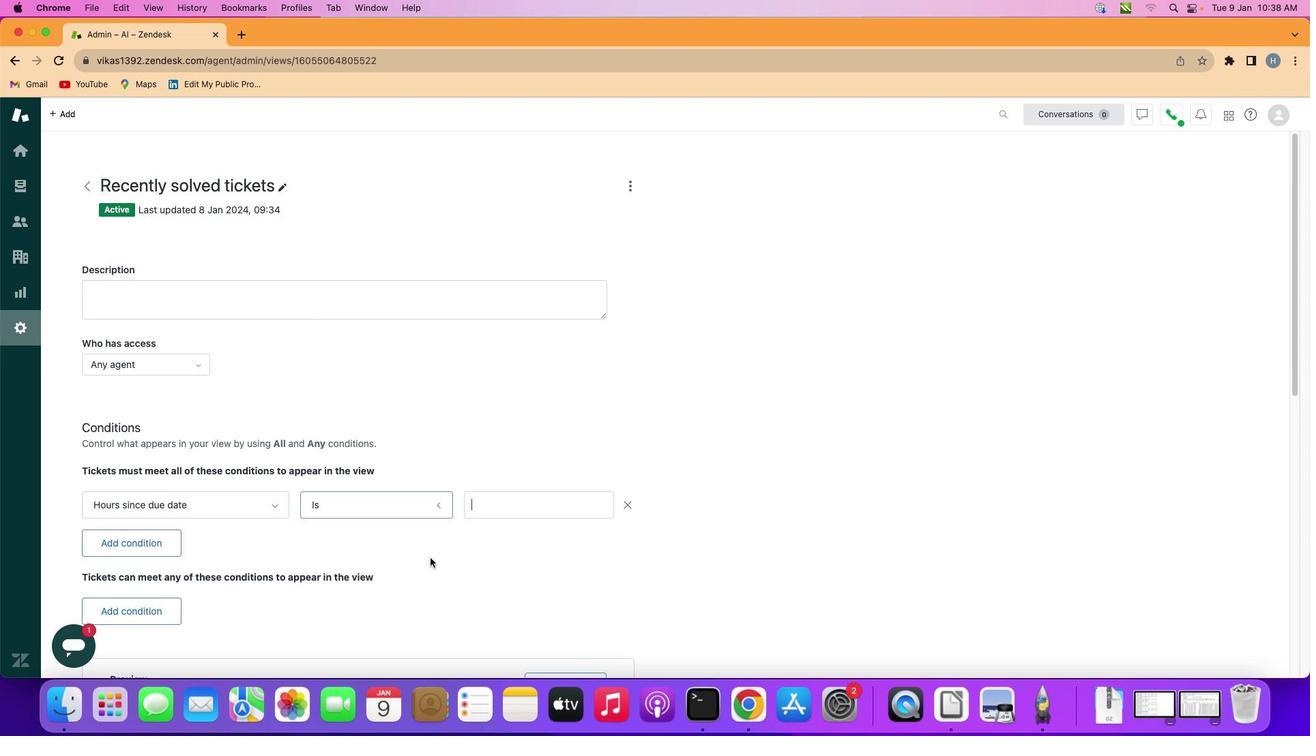 
Action: Mouse moved to (538, 506)
Screenshot: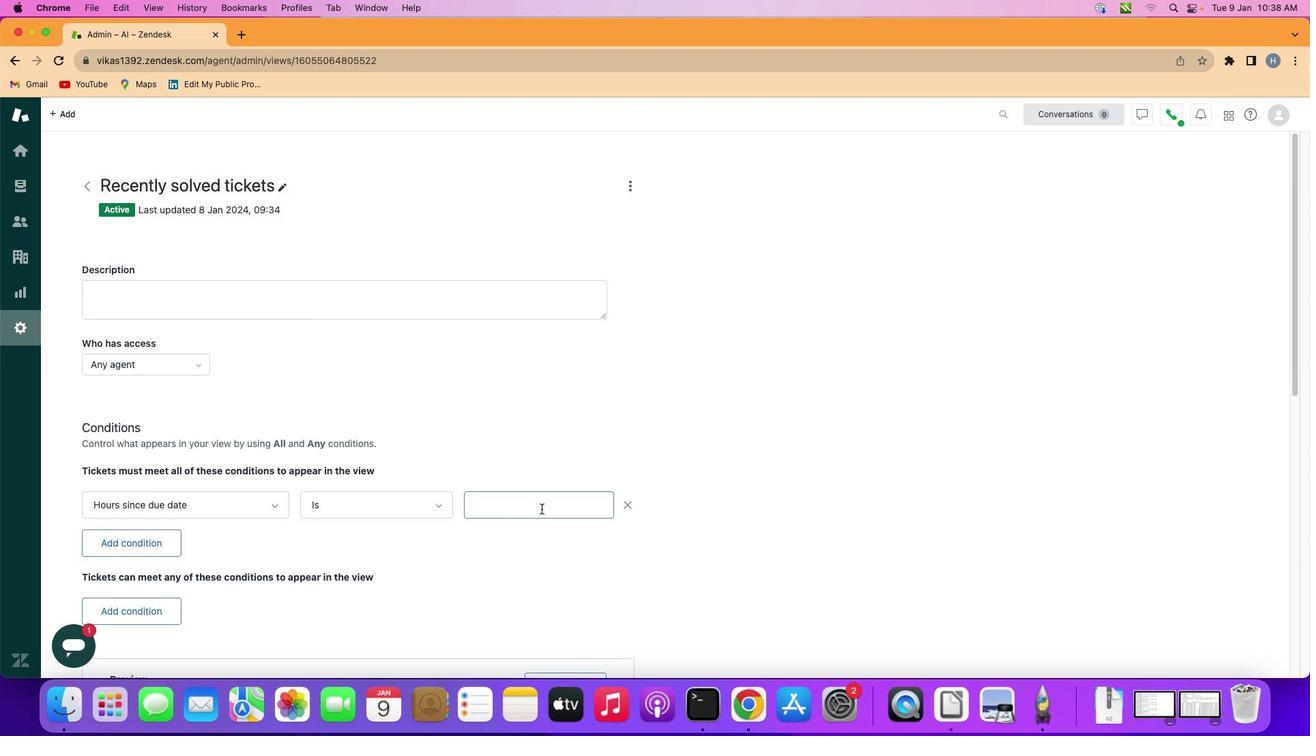 
Action: Mouse pressed left at (538, 506)
Screenshot: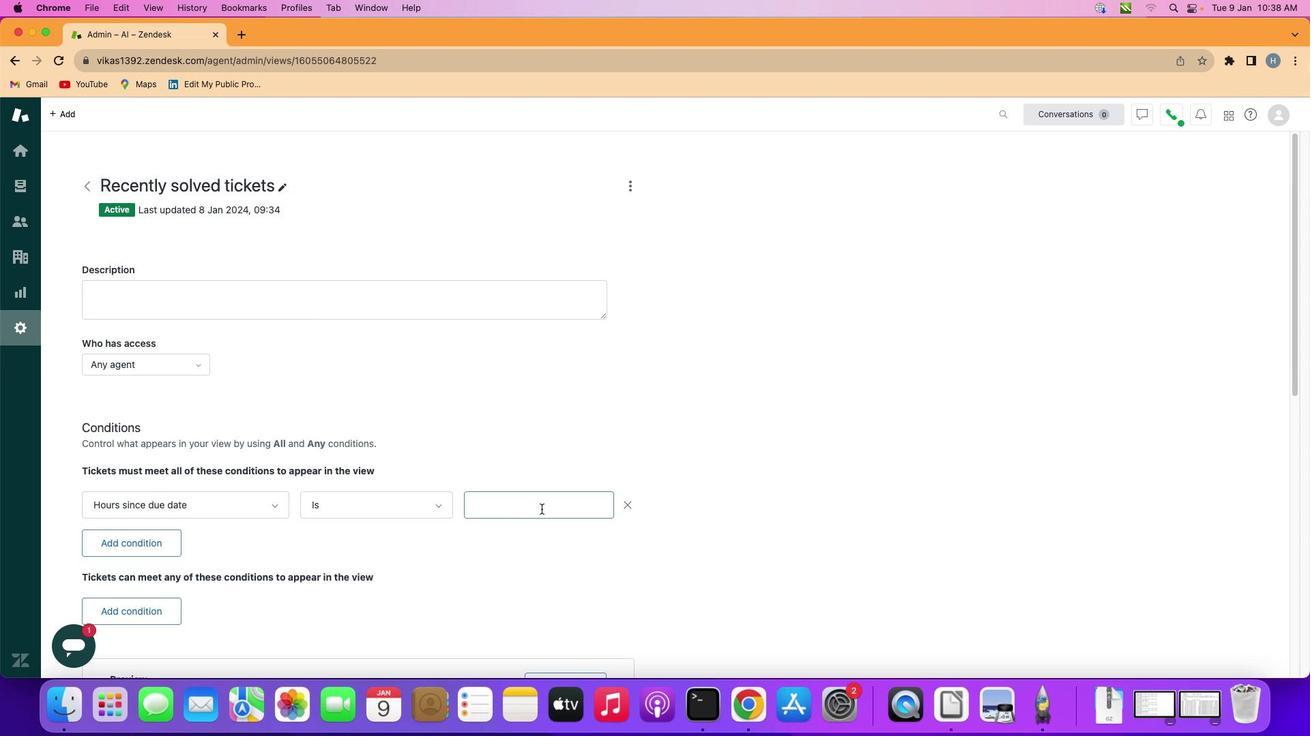 
Action: Mouse moved to (539, 506)
Screenshot: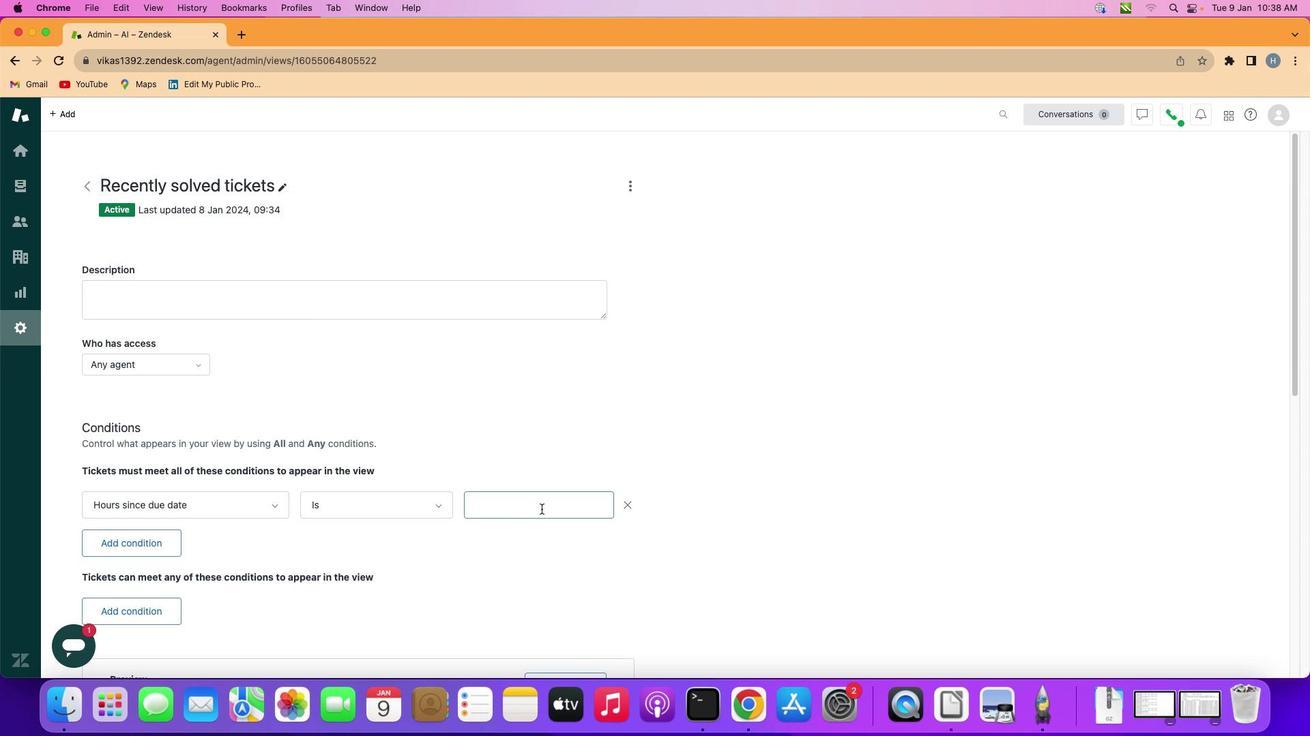 
Action: Key pressed Key.shift'E''i''g''h''t''e''e''n'
Screenshot: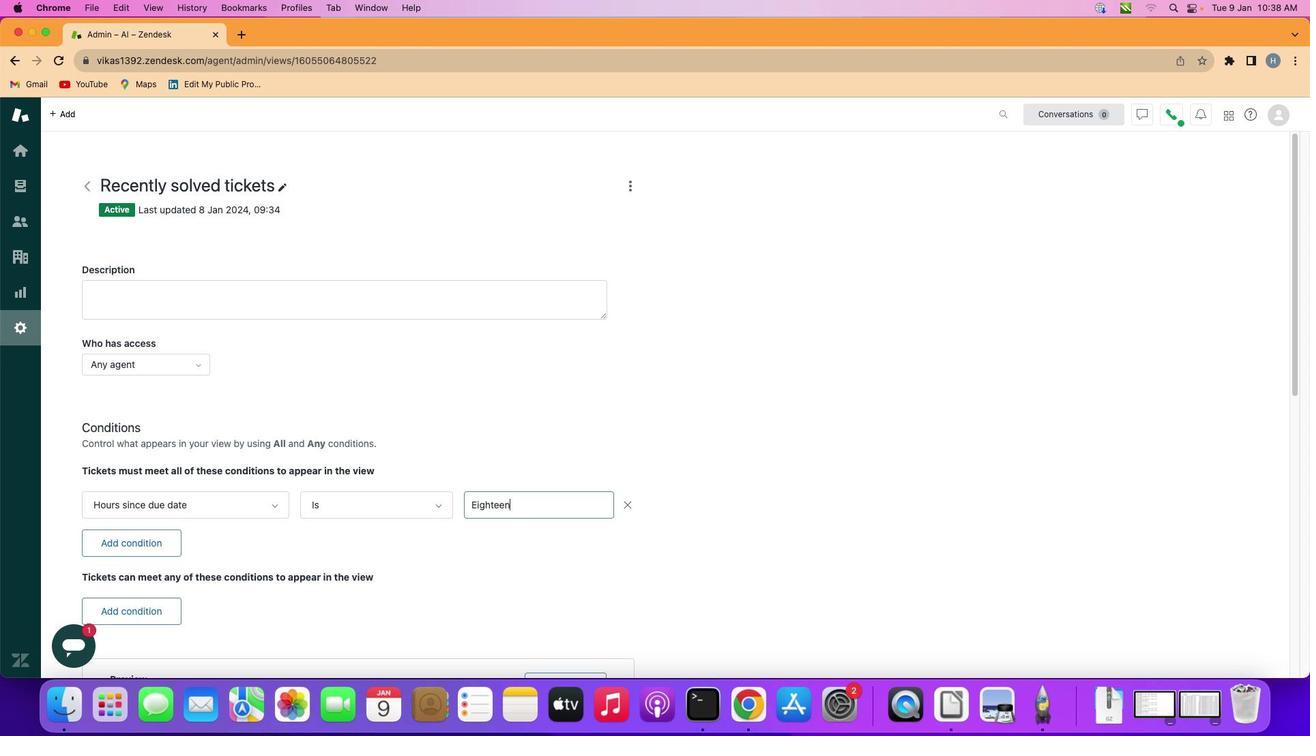 
Action: Mouse moved to (569, 550)
Screenshot: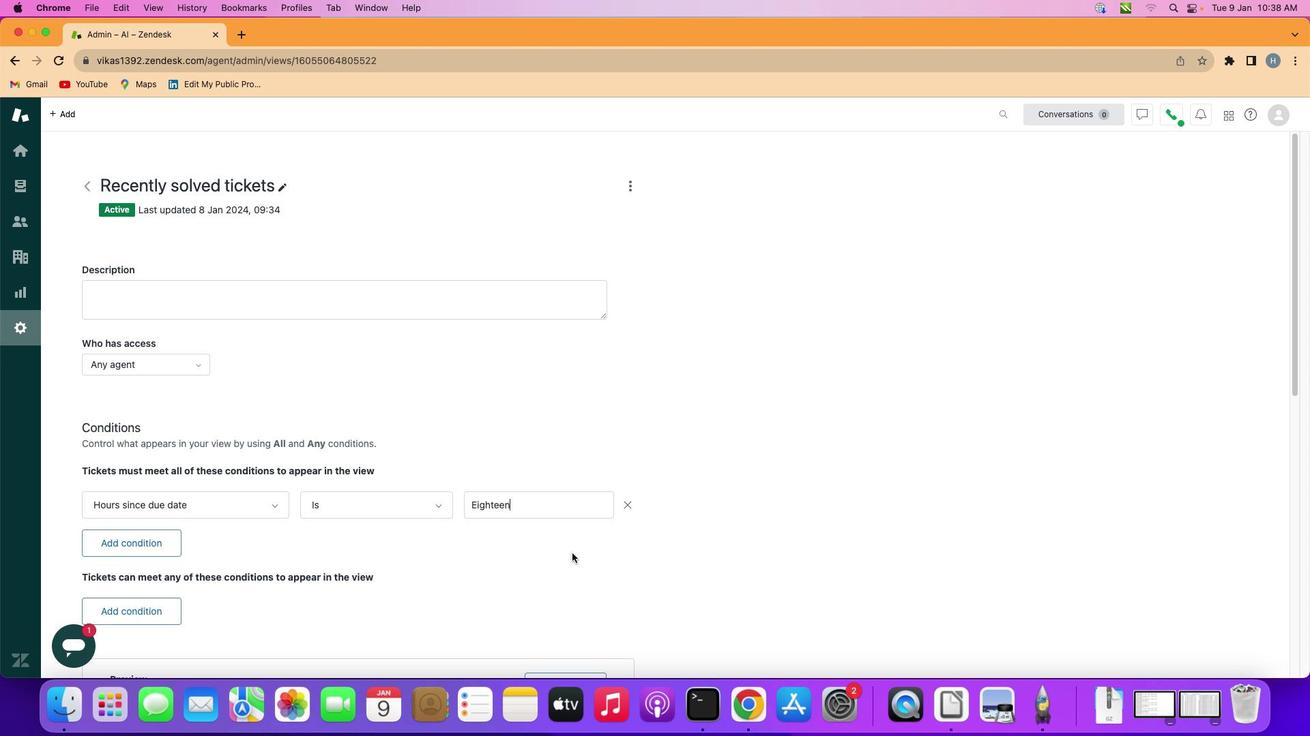 
